 Task: Select a due date automation when advanced on, the moment a card is due add fields without custom field "Resume" set to a number lower or equal to 1 and greater than 10.
Action: Mouse moved to (1396, 105)
Screenshot: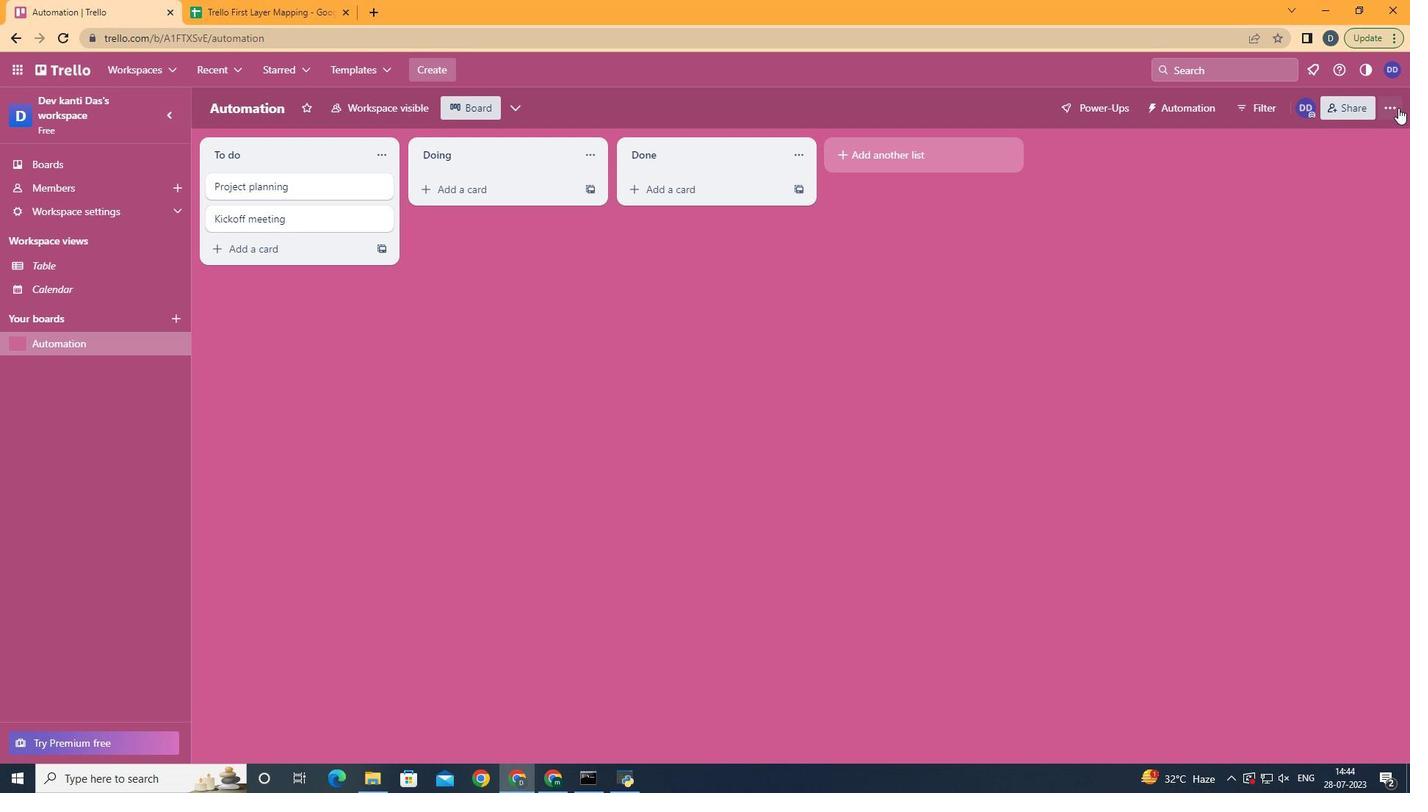 
Action: Mouse pressed left at (1396, 105)
Screenshot: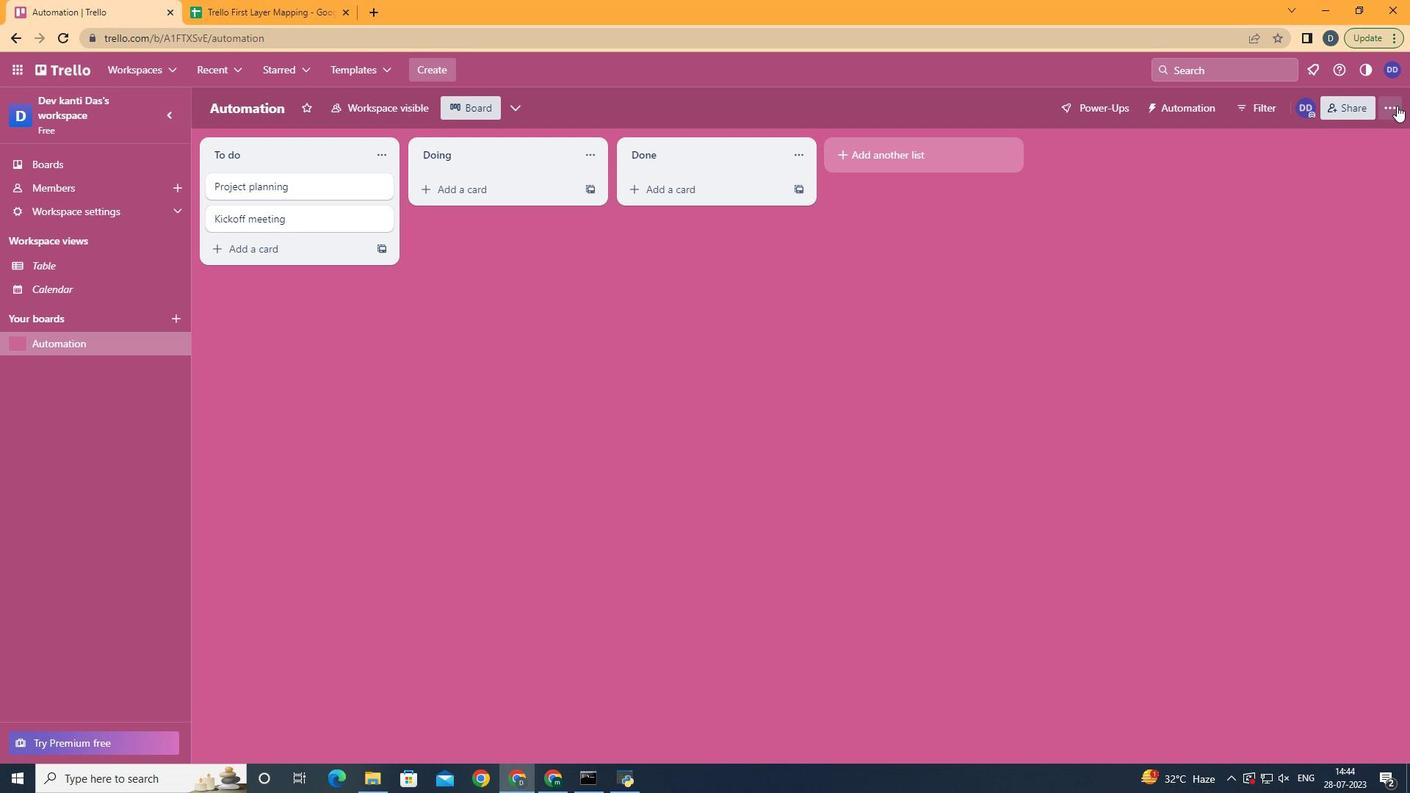 
Action: Mouse moved to (1274, 304)
Screenshot: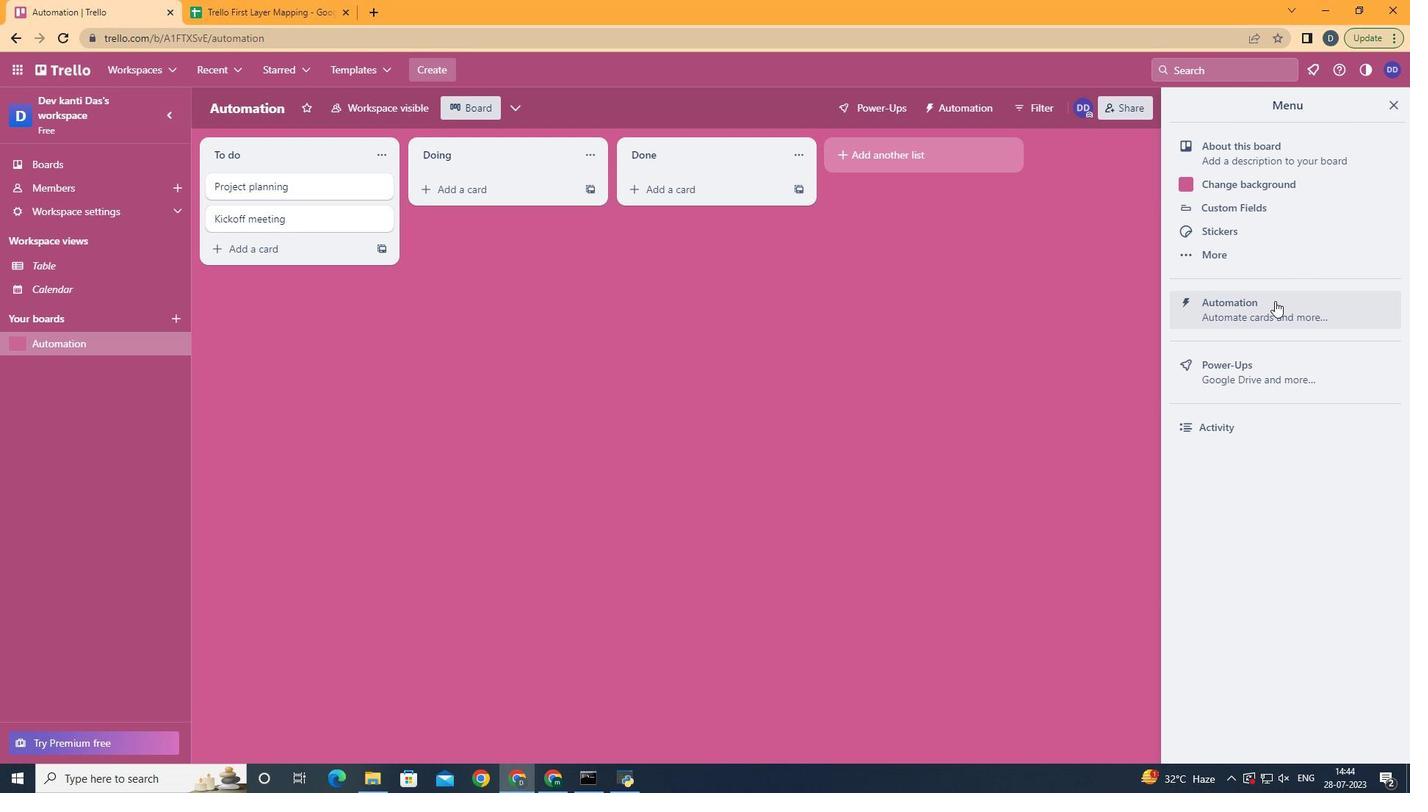 
Action: Mouse pressed left at (1274, 304)
Screenshot: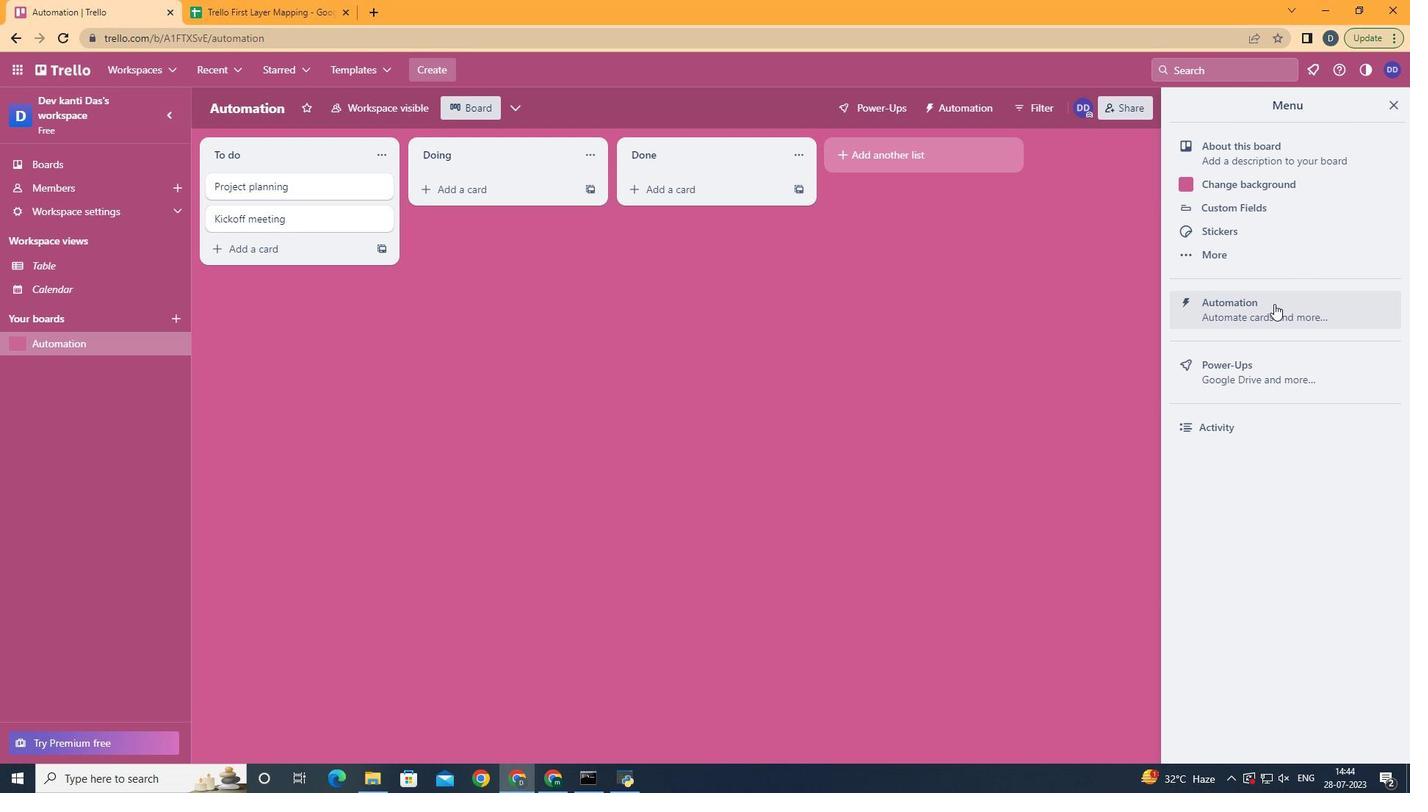 
Action: Mouse moved to (301, 298)
Screenshot: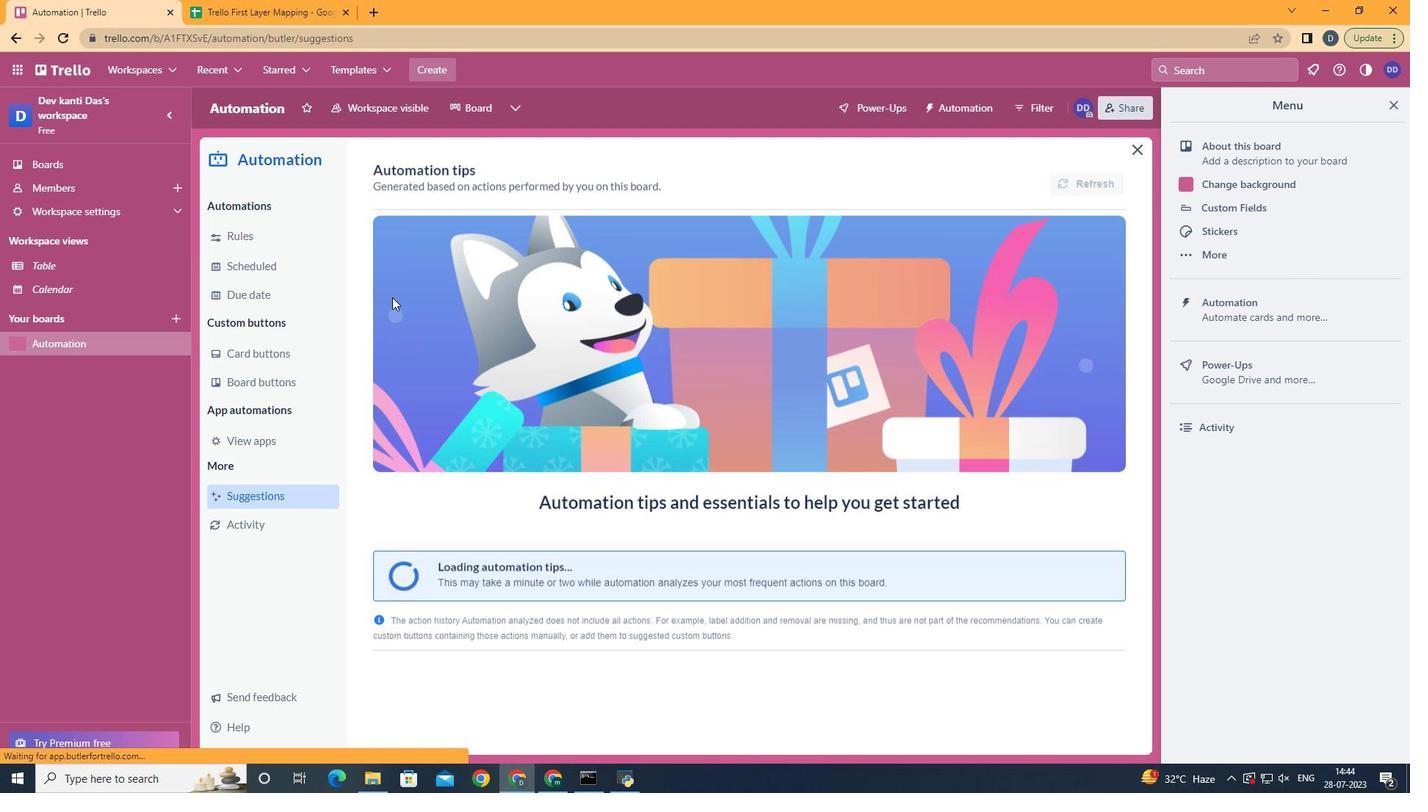 
Action: Mouse pressed left at (301, 298)
Screenshot: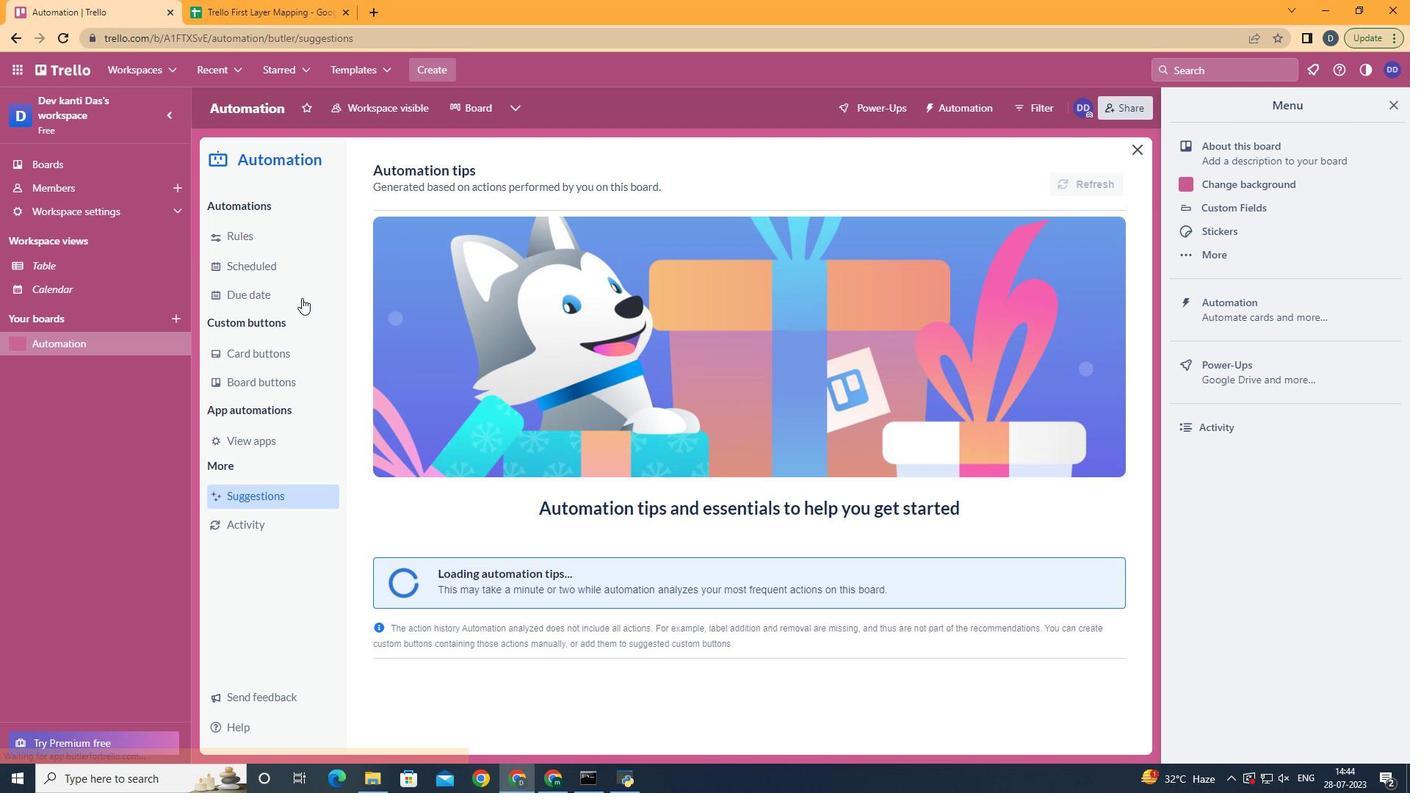 
Action: Mouse moved to (1048, 182)
Screenshot: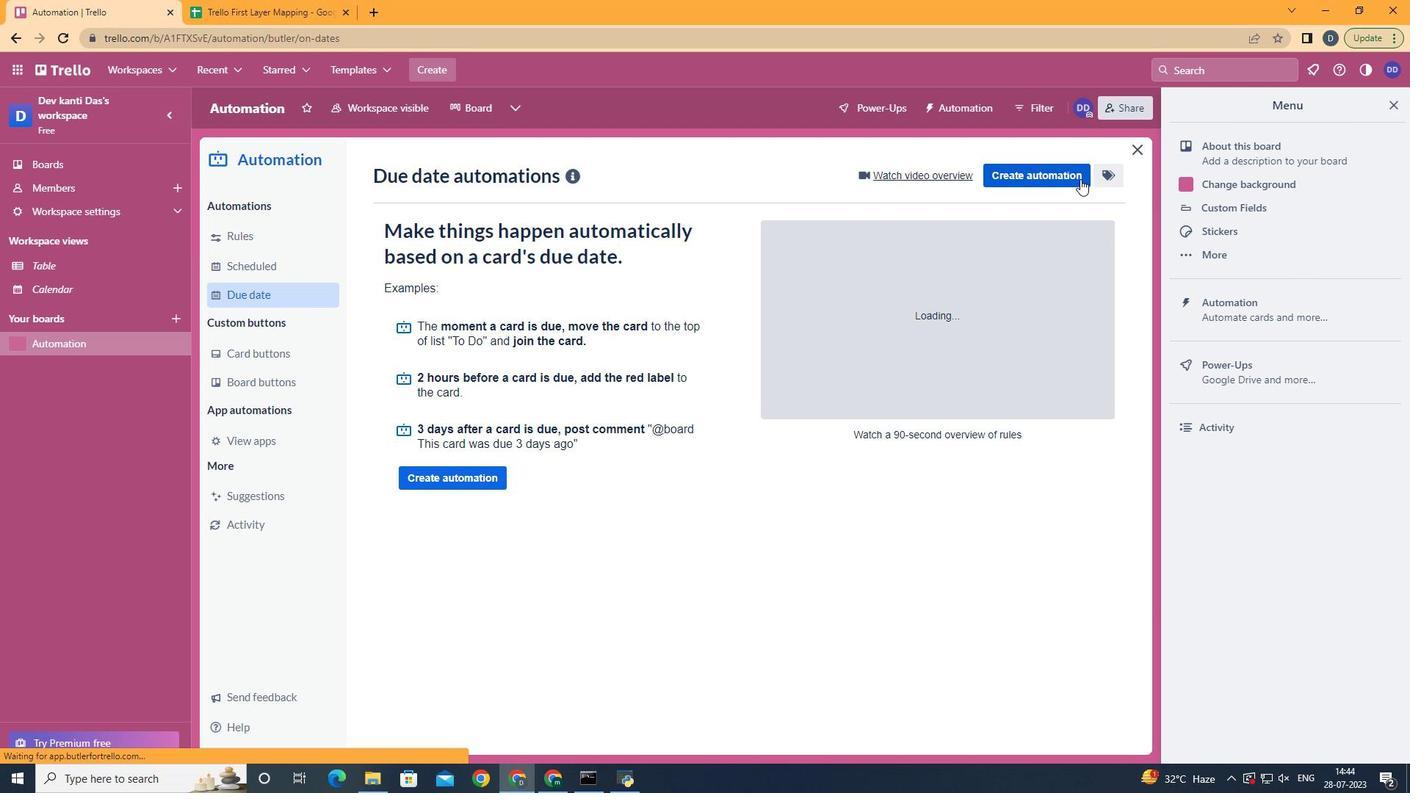 
Action: Mouse pressed left at (1048, 182)
Screenshot: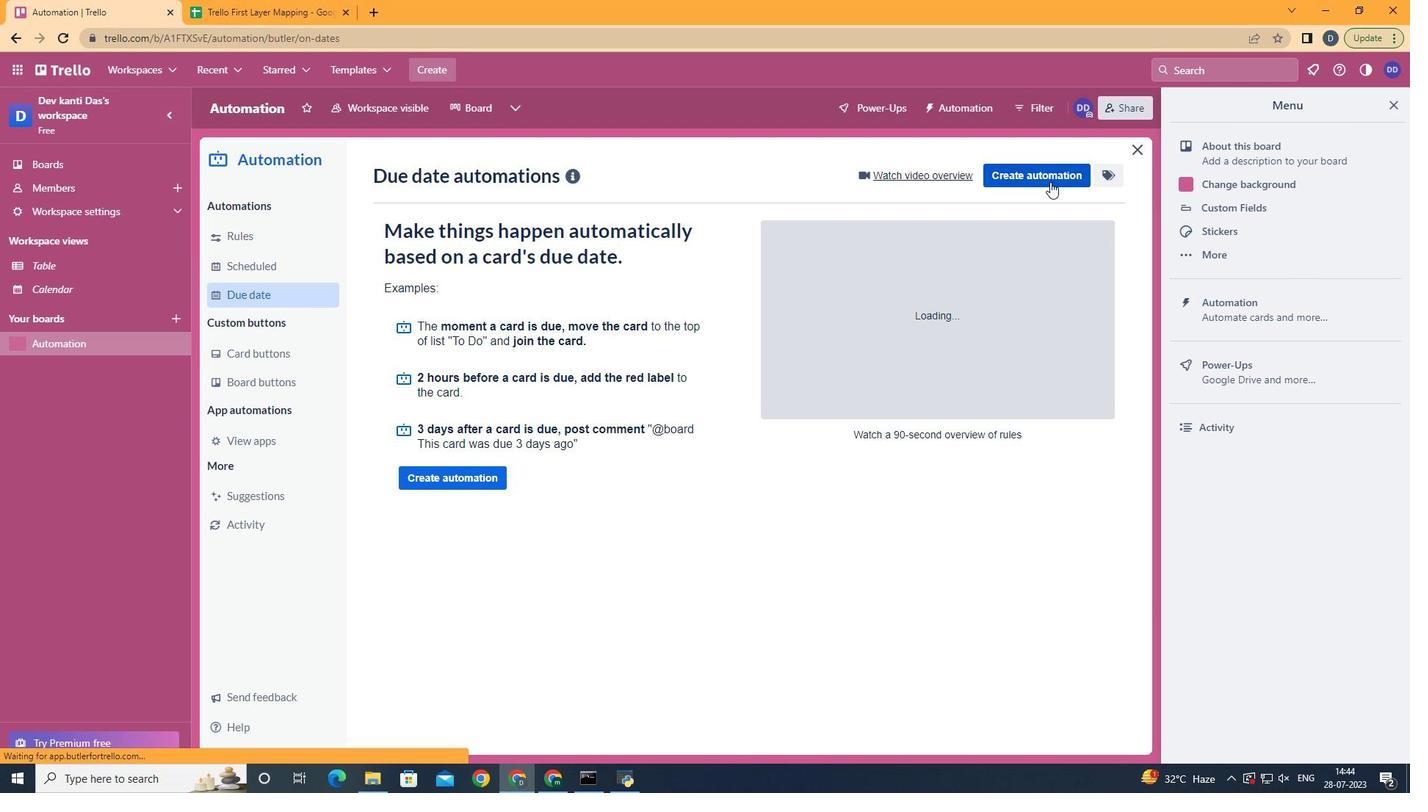 
Action: Mouse moved to (768, 329)
Screenshot: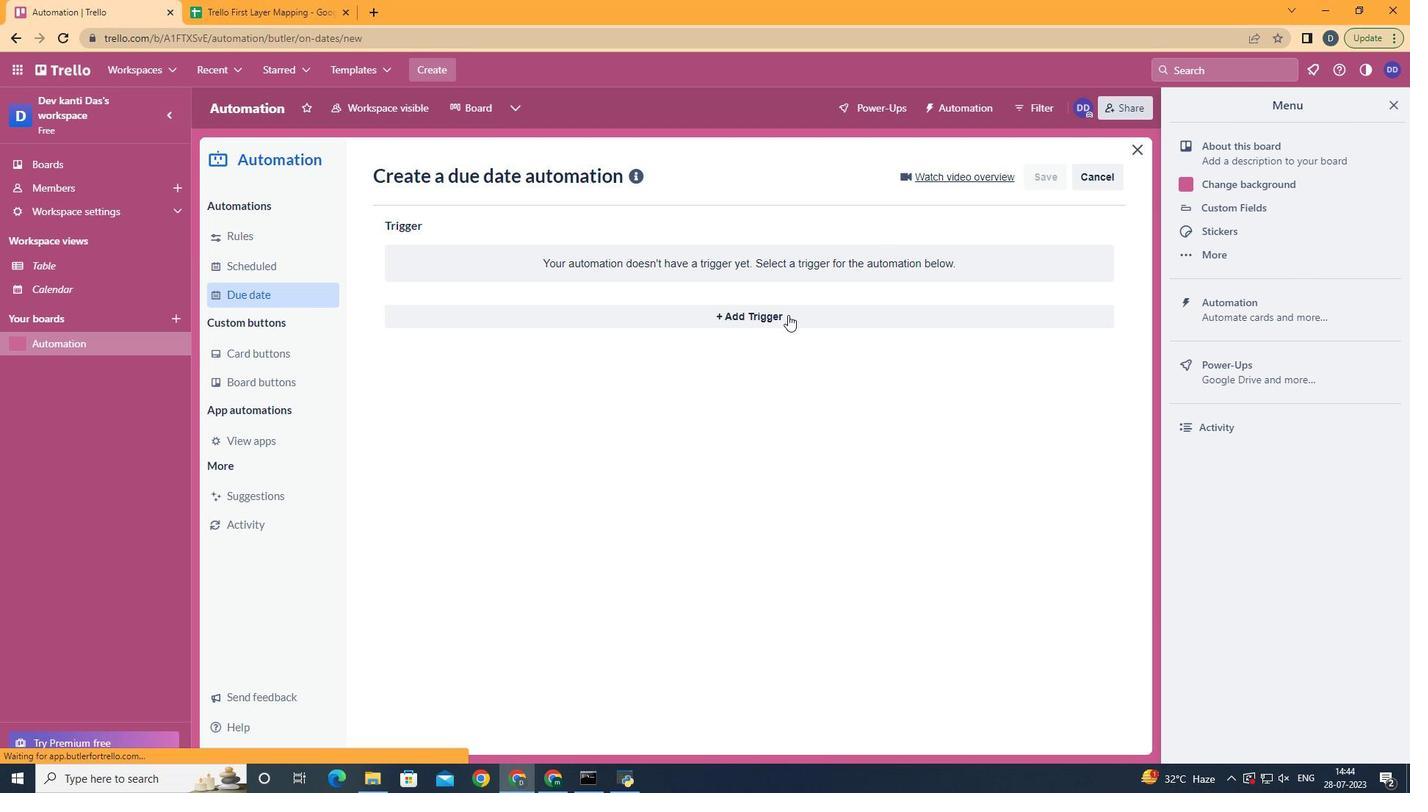 
Action: Mouse pressed left at (768, 329)
Screenshot: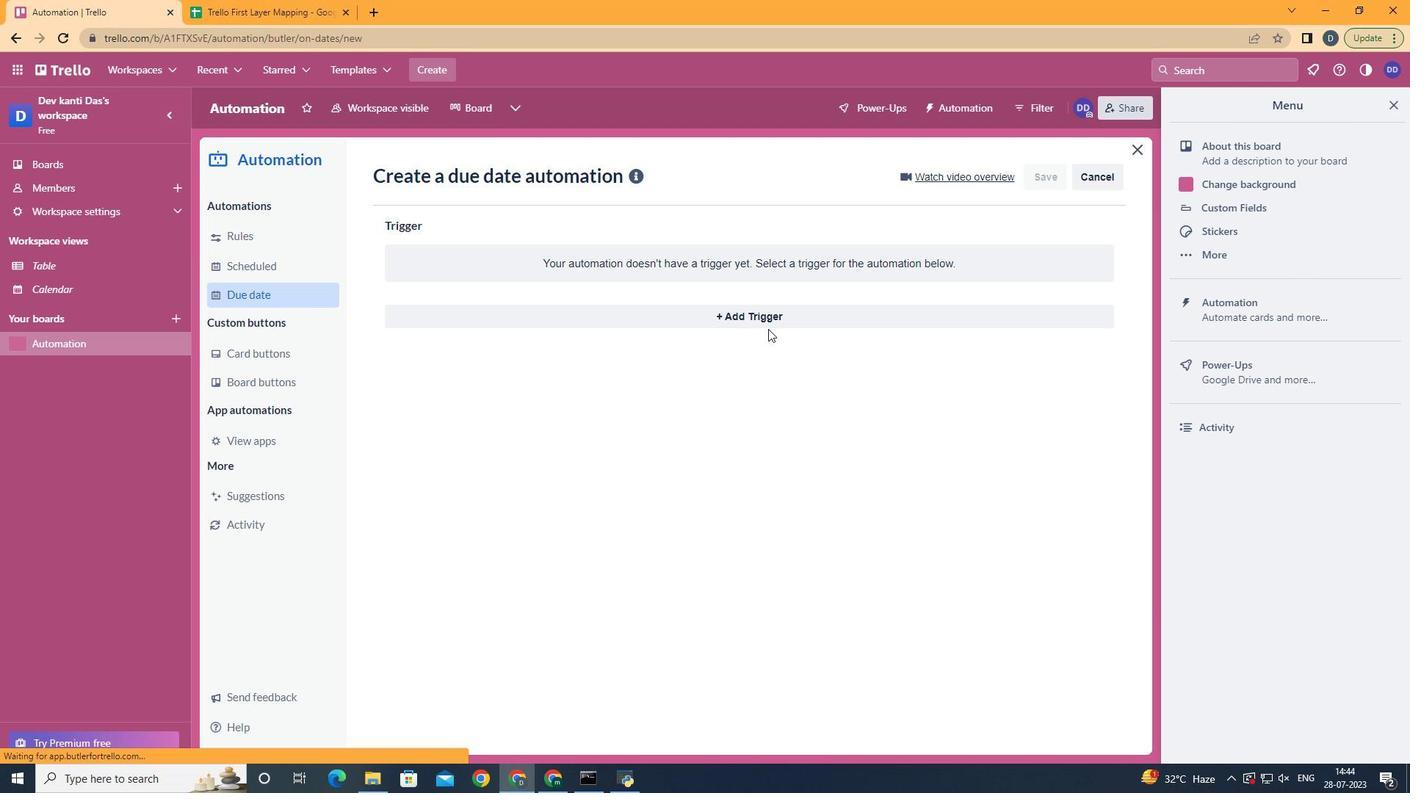 
Action: Mouse moved to (768, 319)
Screenshot: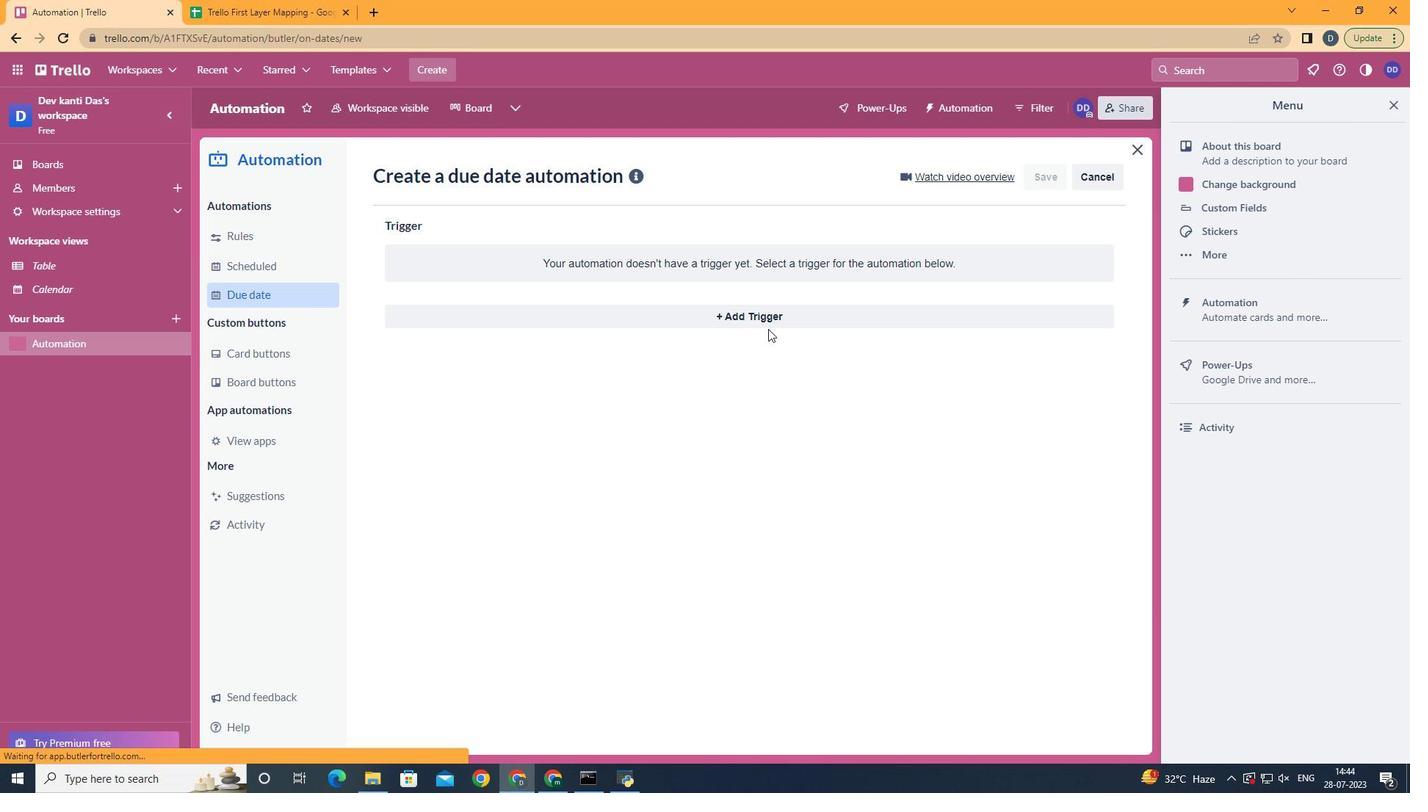 
Action: Mouse pressed left at (768, 319)
Screenshot: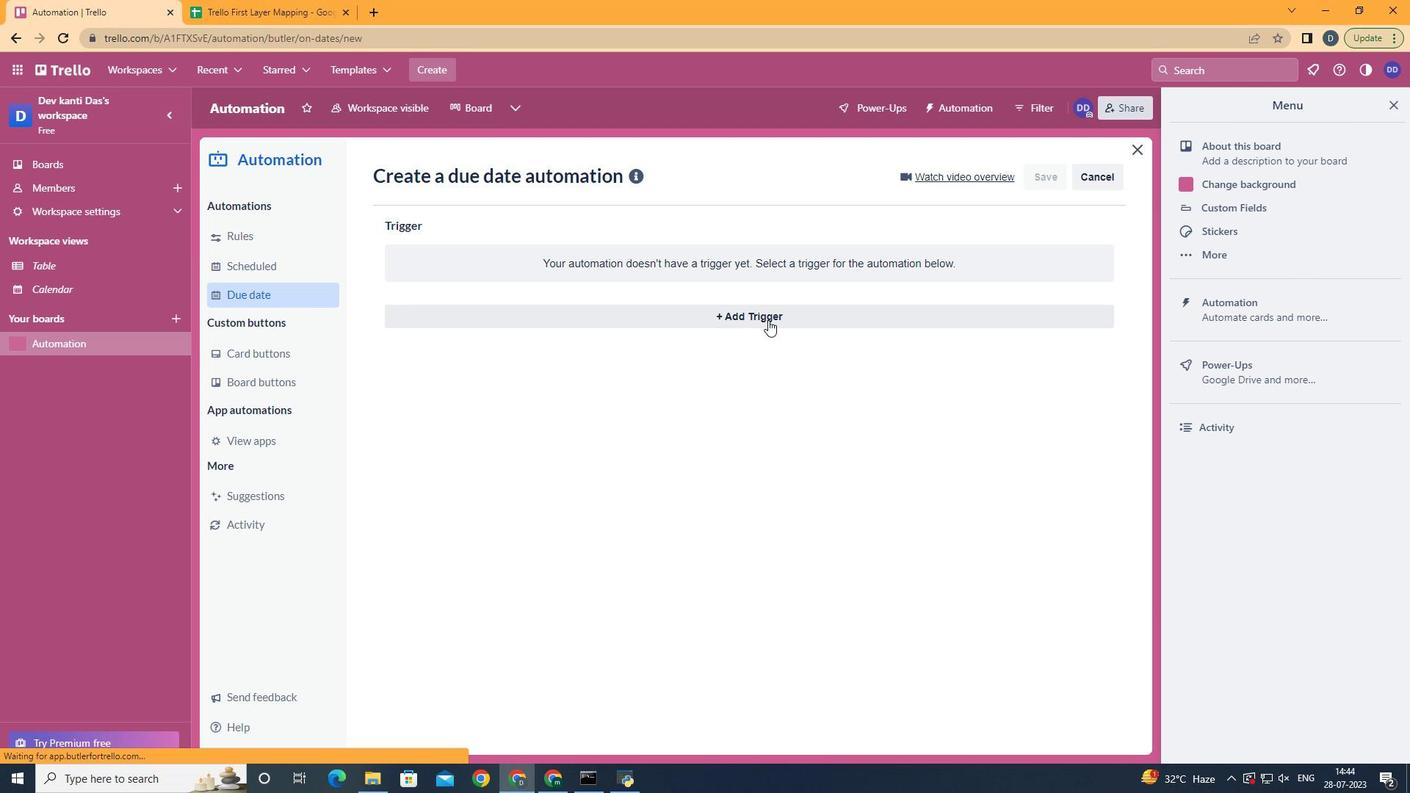 
Action: Mouse moved to (450, 523)
Screenshot: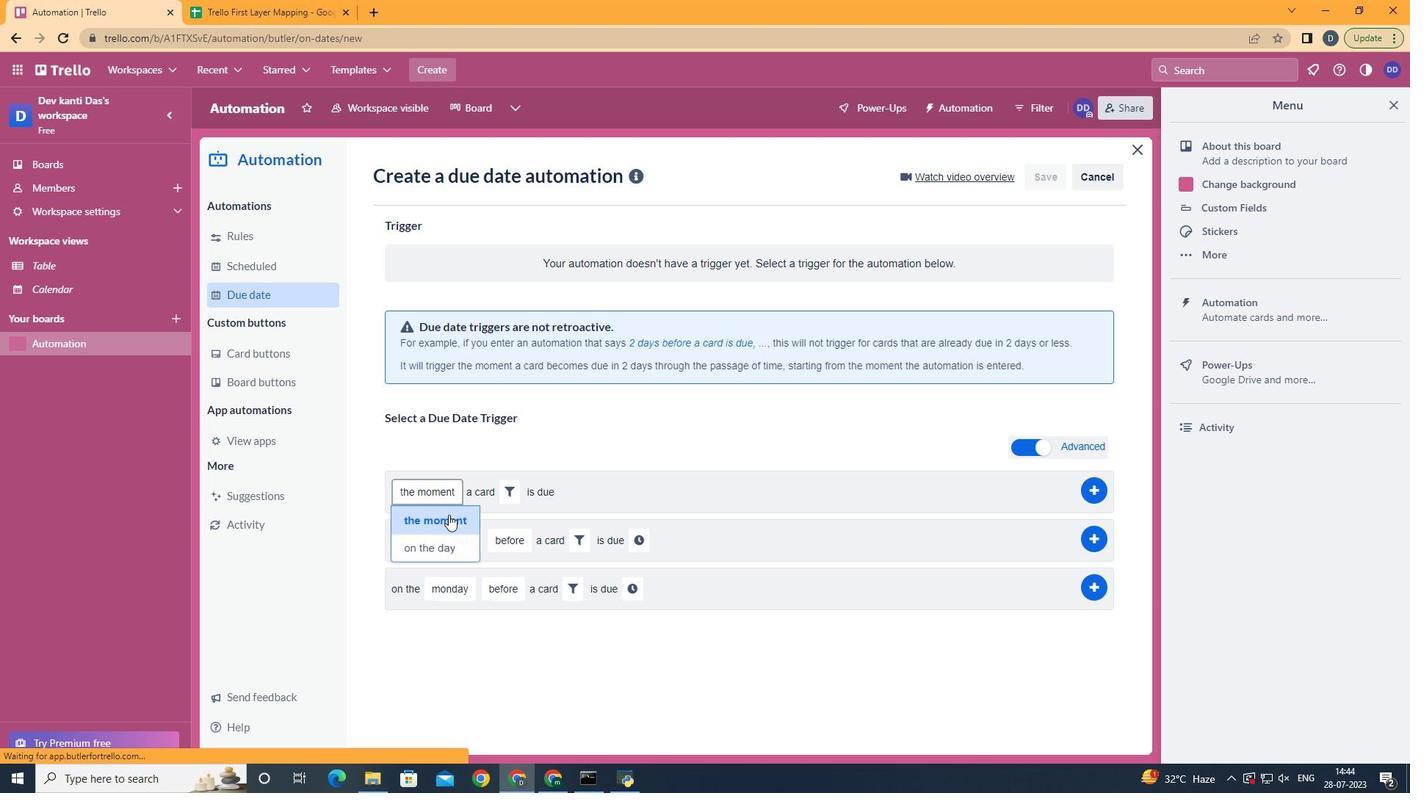 
Action: Mouse pressed left at (450, 523)
Screenshot: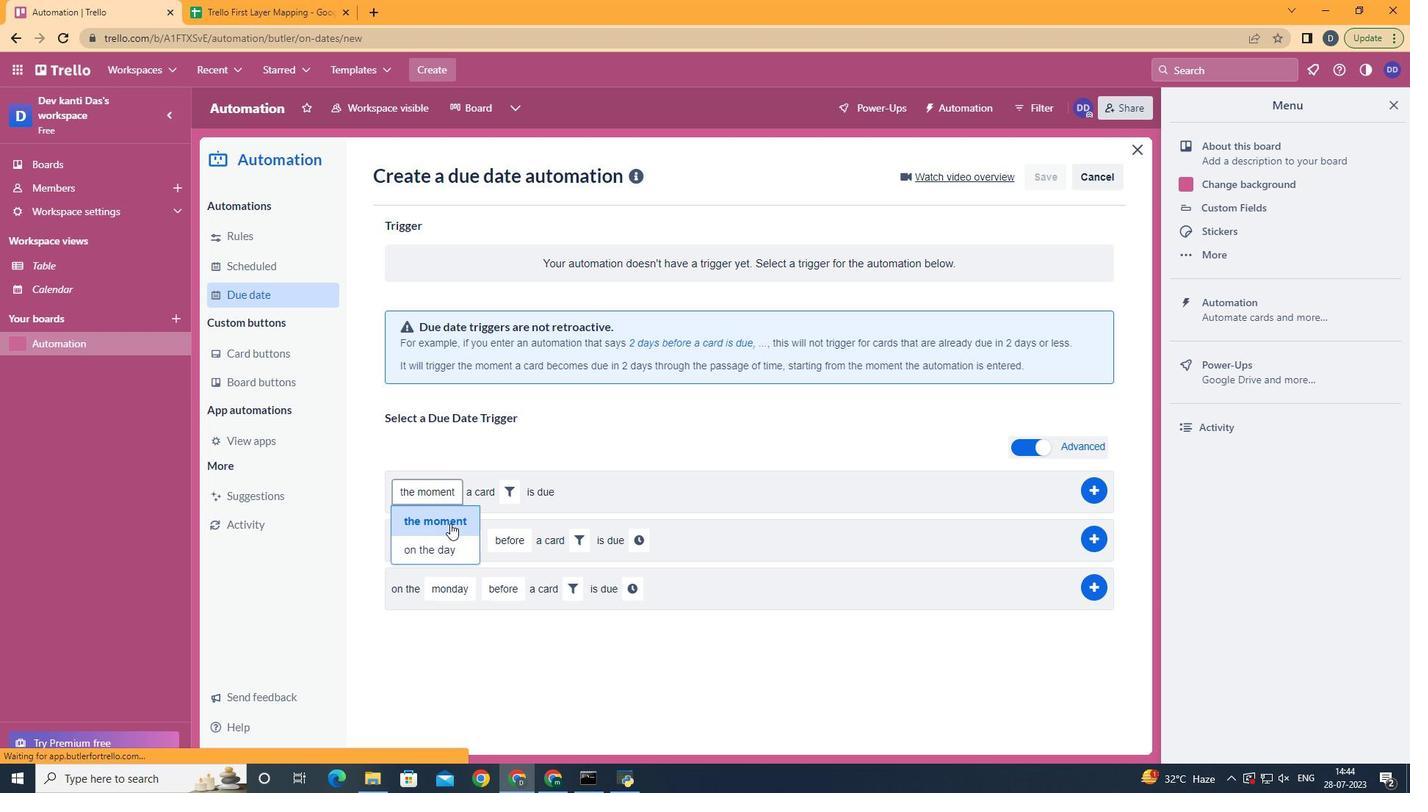 
Action: Mouse moved to (511, 491)
Screenshot: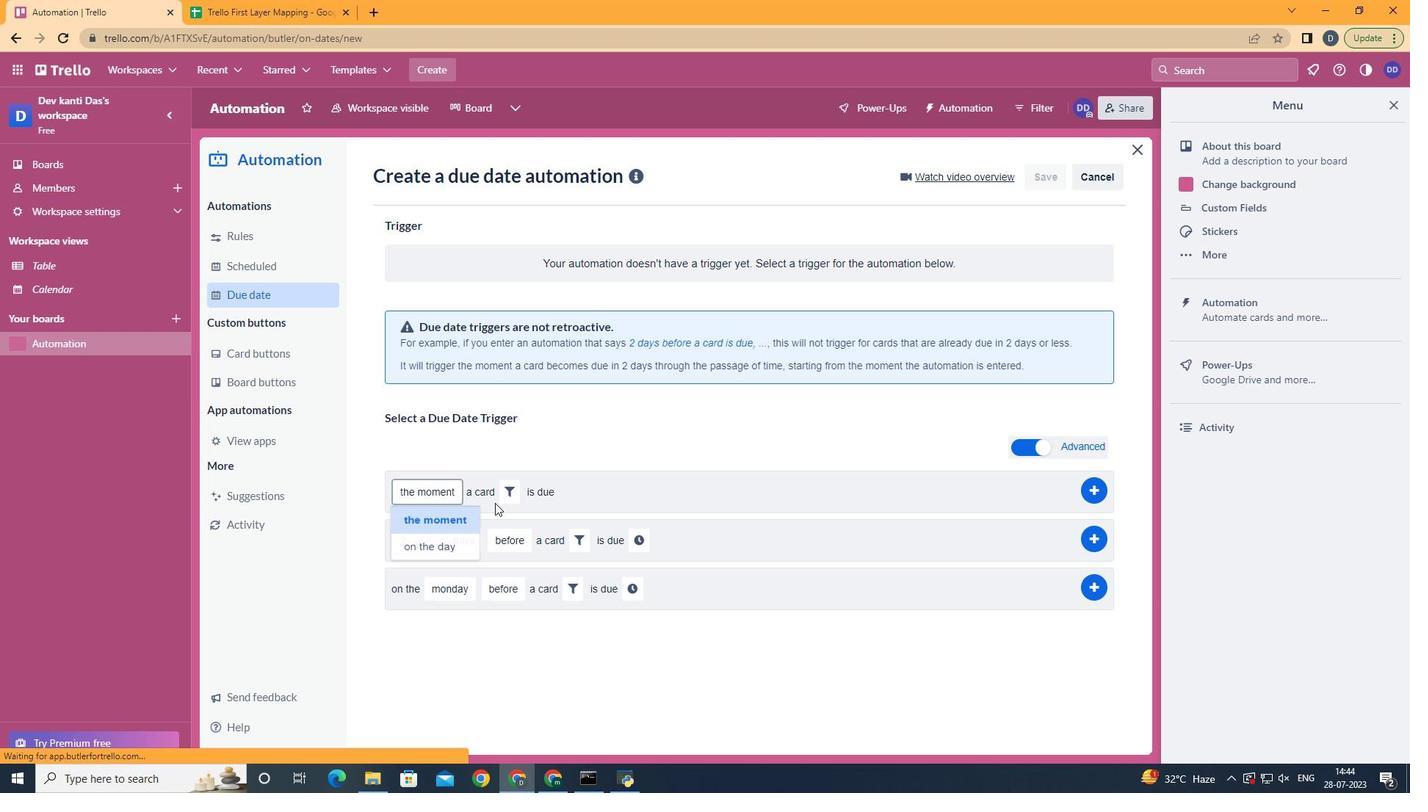 
Action: Mouse pressed left at (511, 491)
Screenshot: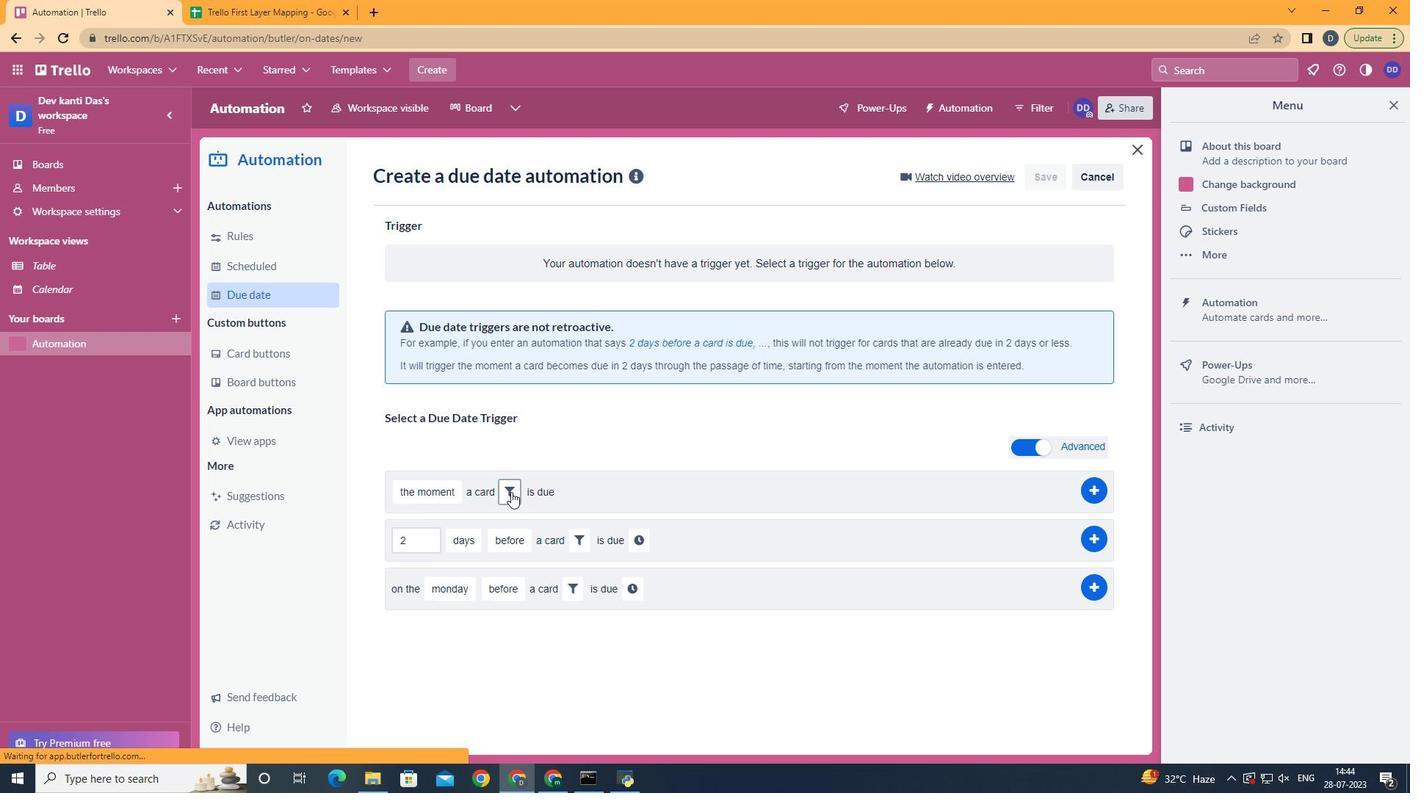 
Action: Mouse moved to (749, 541)
Screenshot: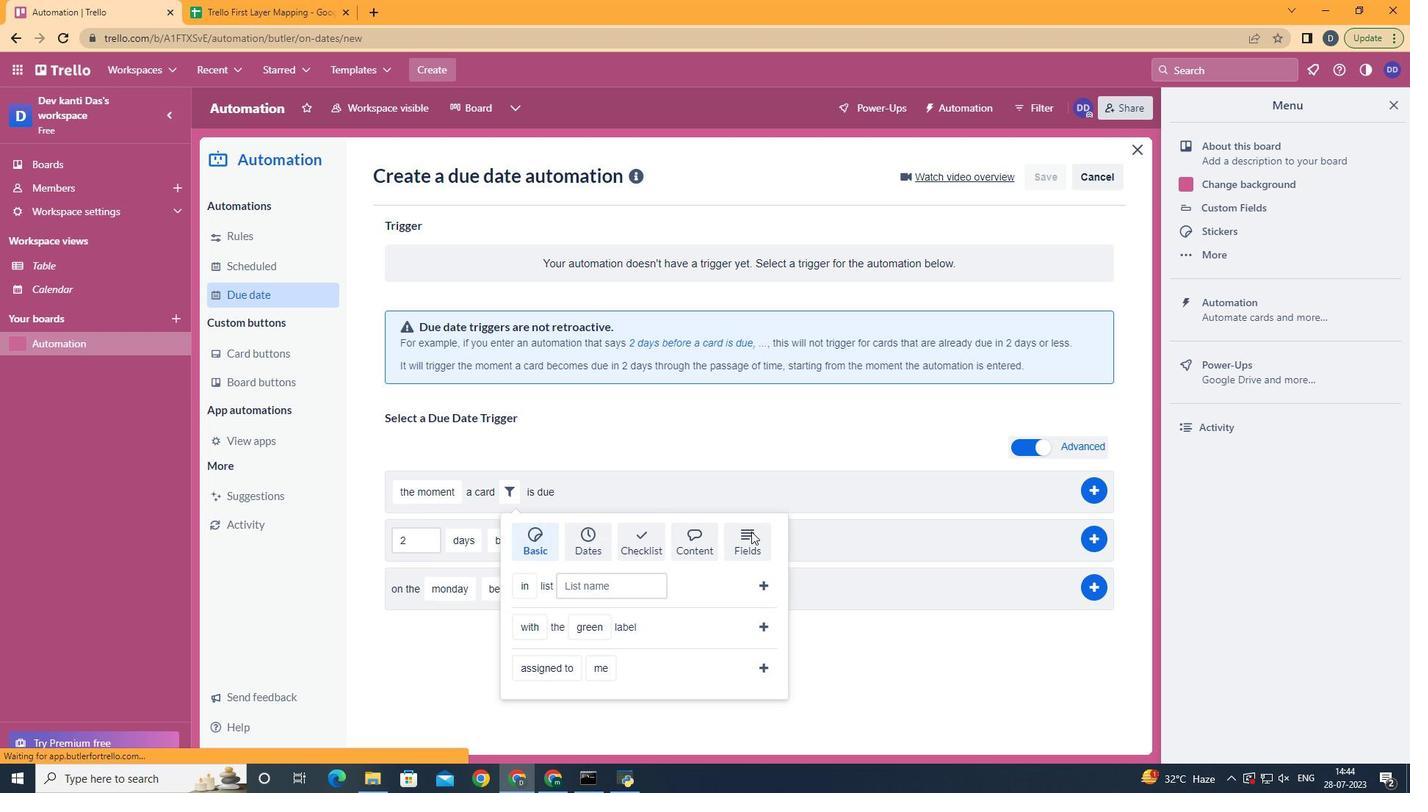 
Action: Mouse pressed left at (749, 541)
Screenshot: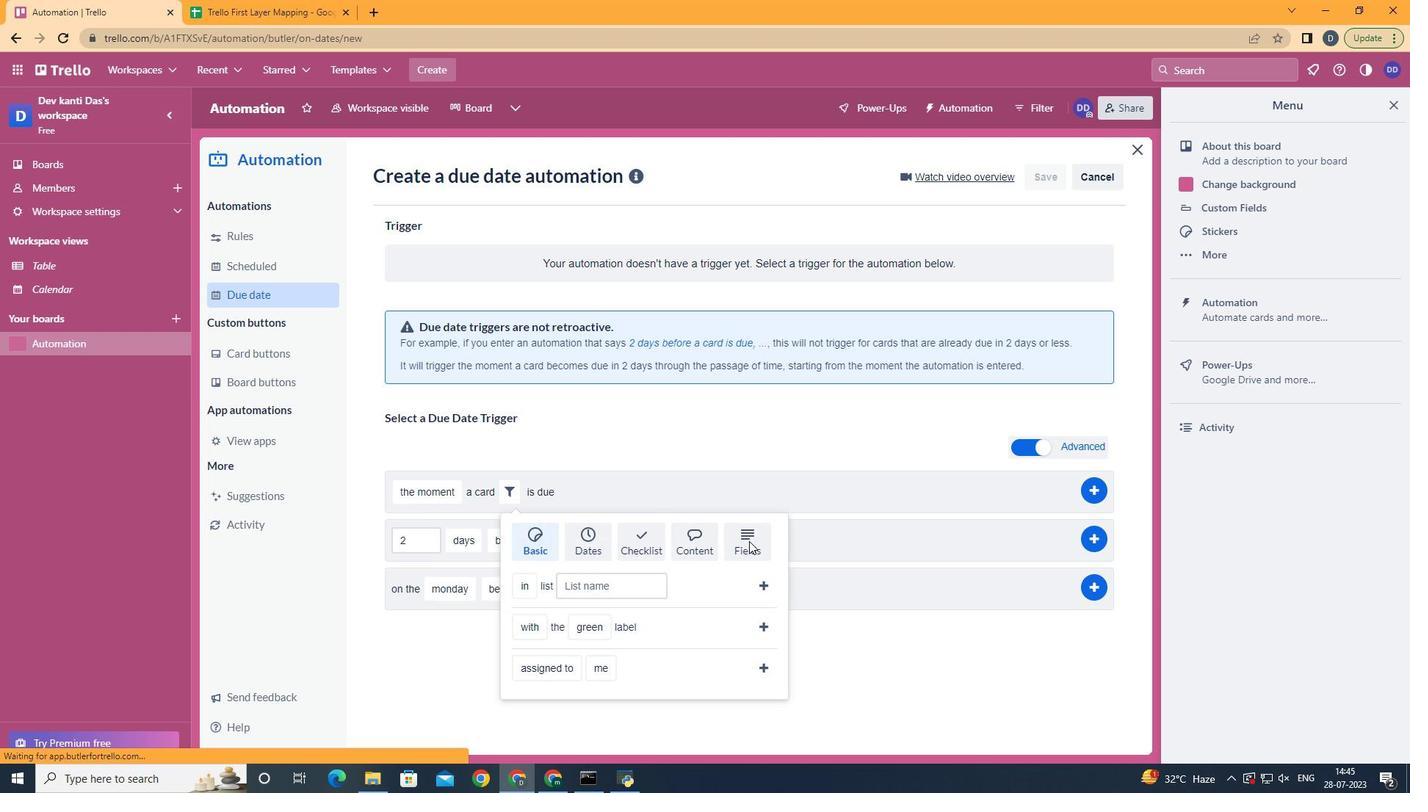 
Action: Mouse scrolled (749, 540) with delta (0, 0)
Screenshot: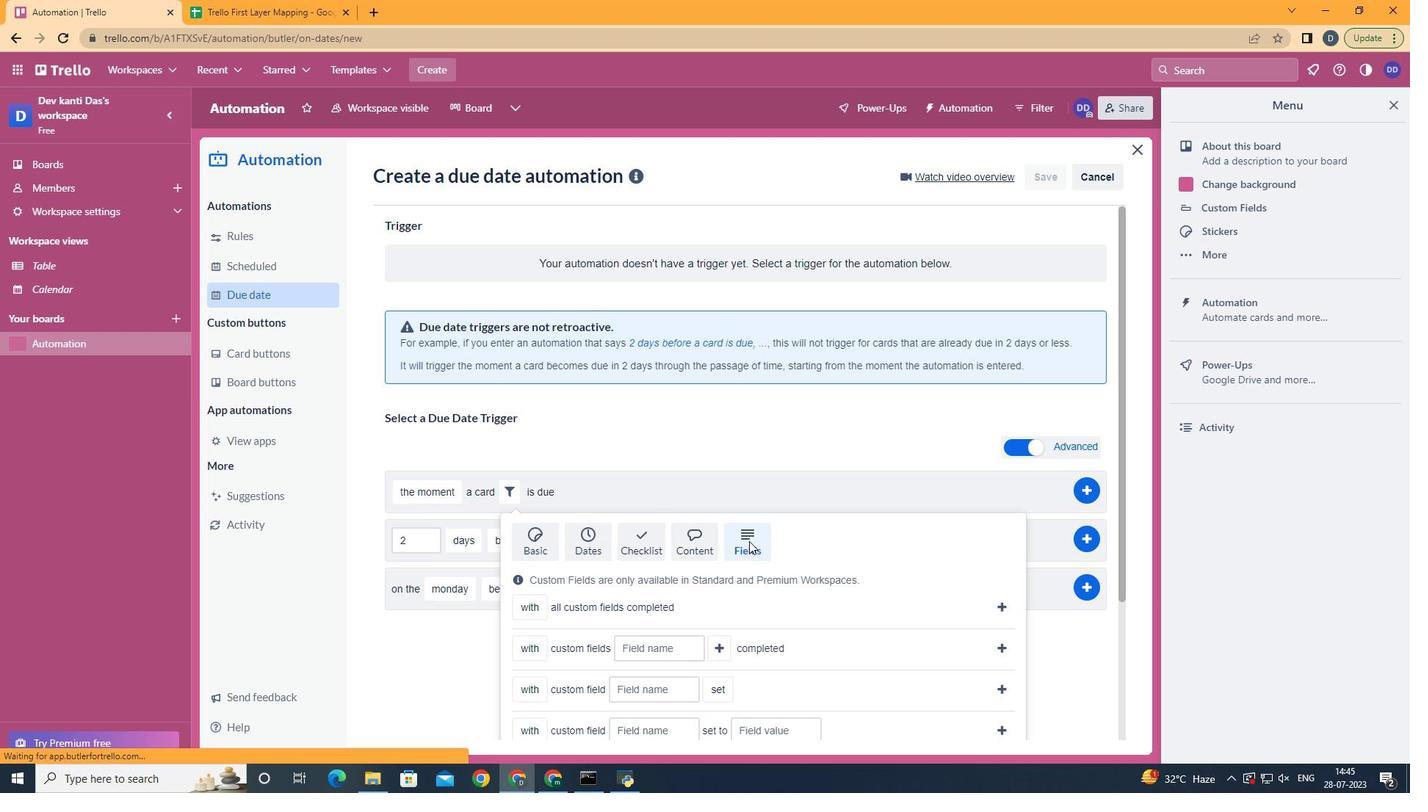 
Action: Mouse scrolled (749, 540) with delta (0, 0)
Screenshot: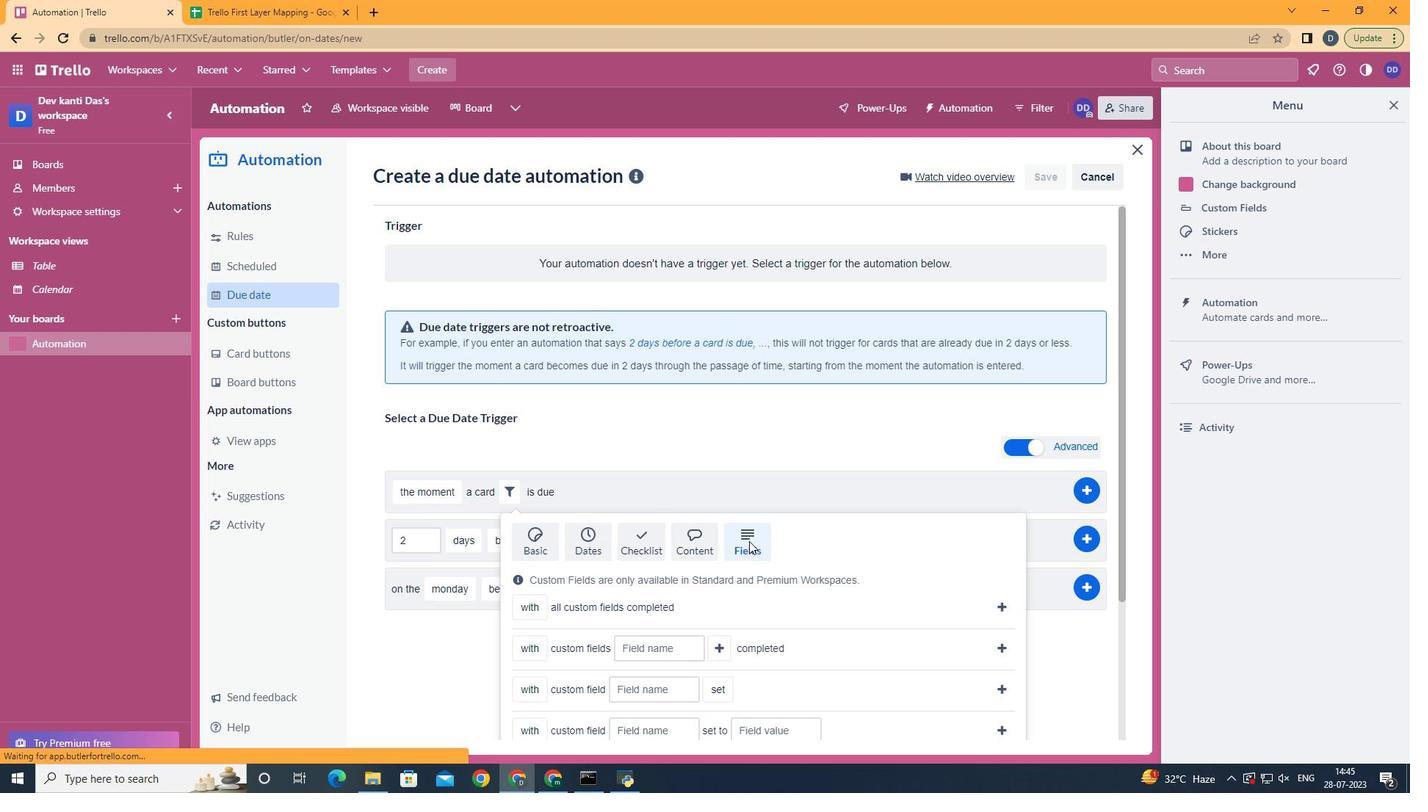 
Action: Mouse scrolled (749, 540) with delta (0, 0)
Screenshot: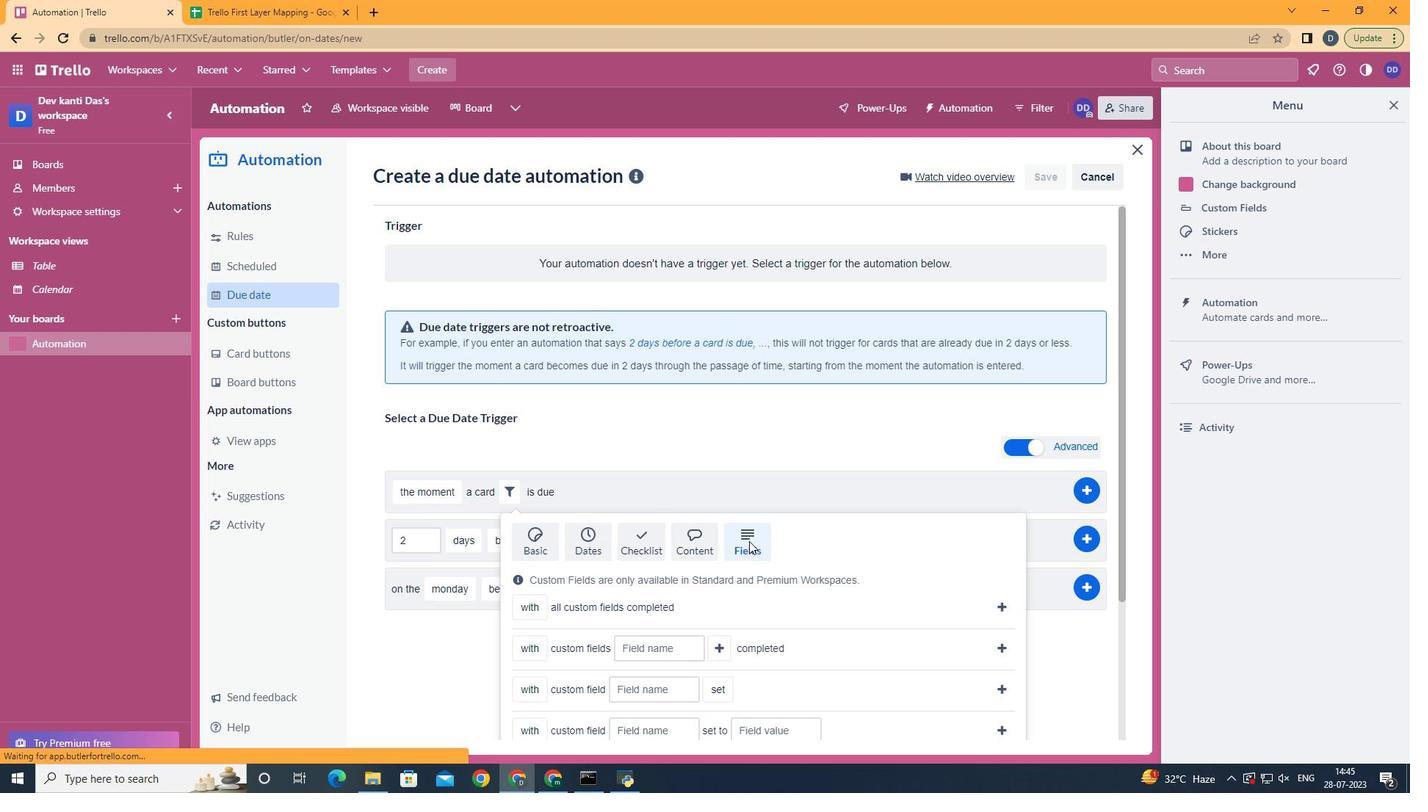 
Action: Mouse scrolled (749, 540) with delta (0, 0)
Screenshot: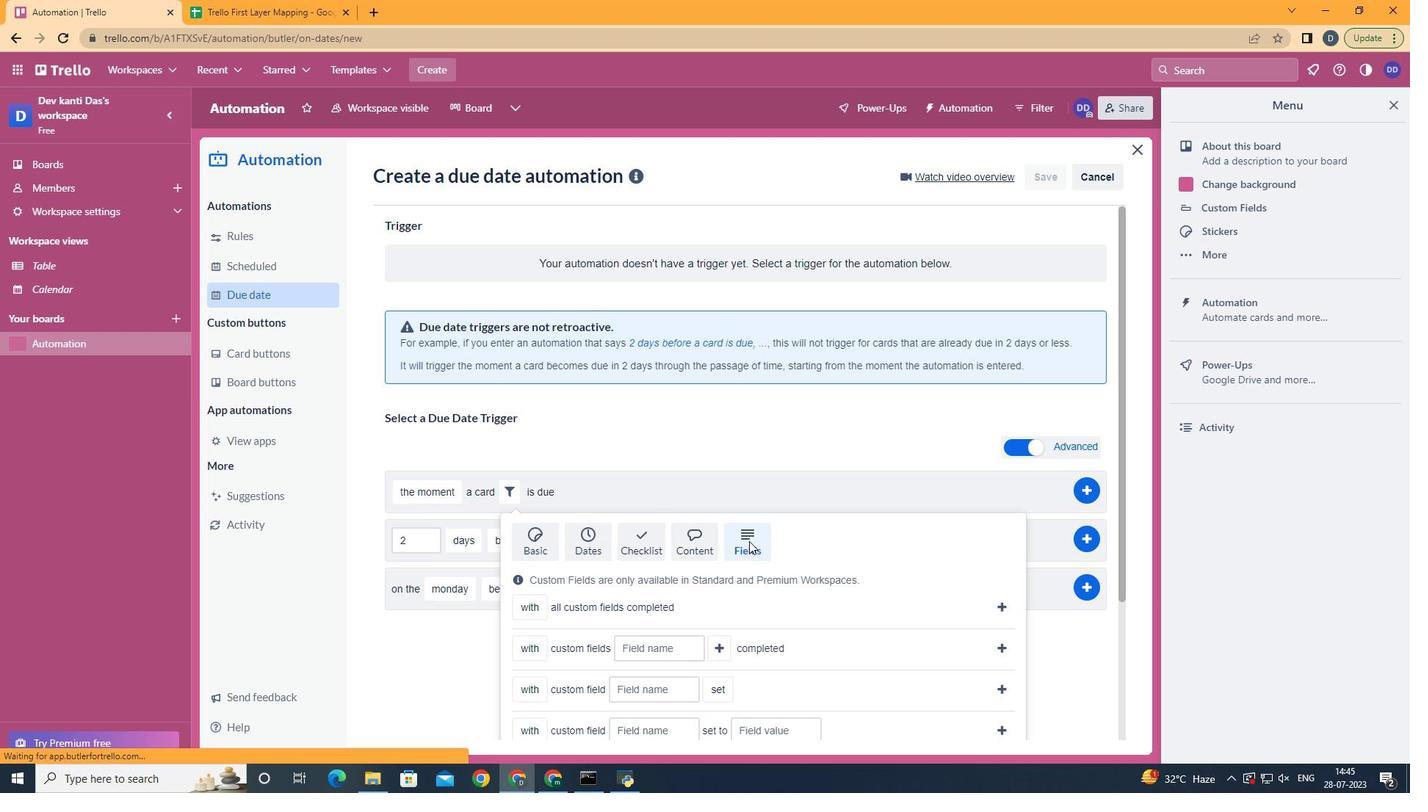 
Action: Mouse scrolled (749, 540) with delta (0, 0)
Screenshot: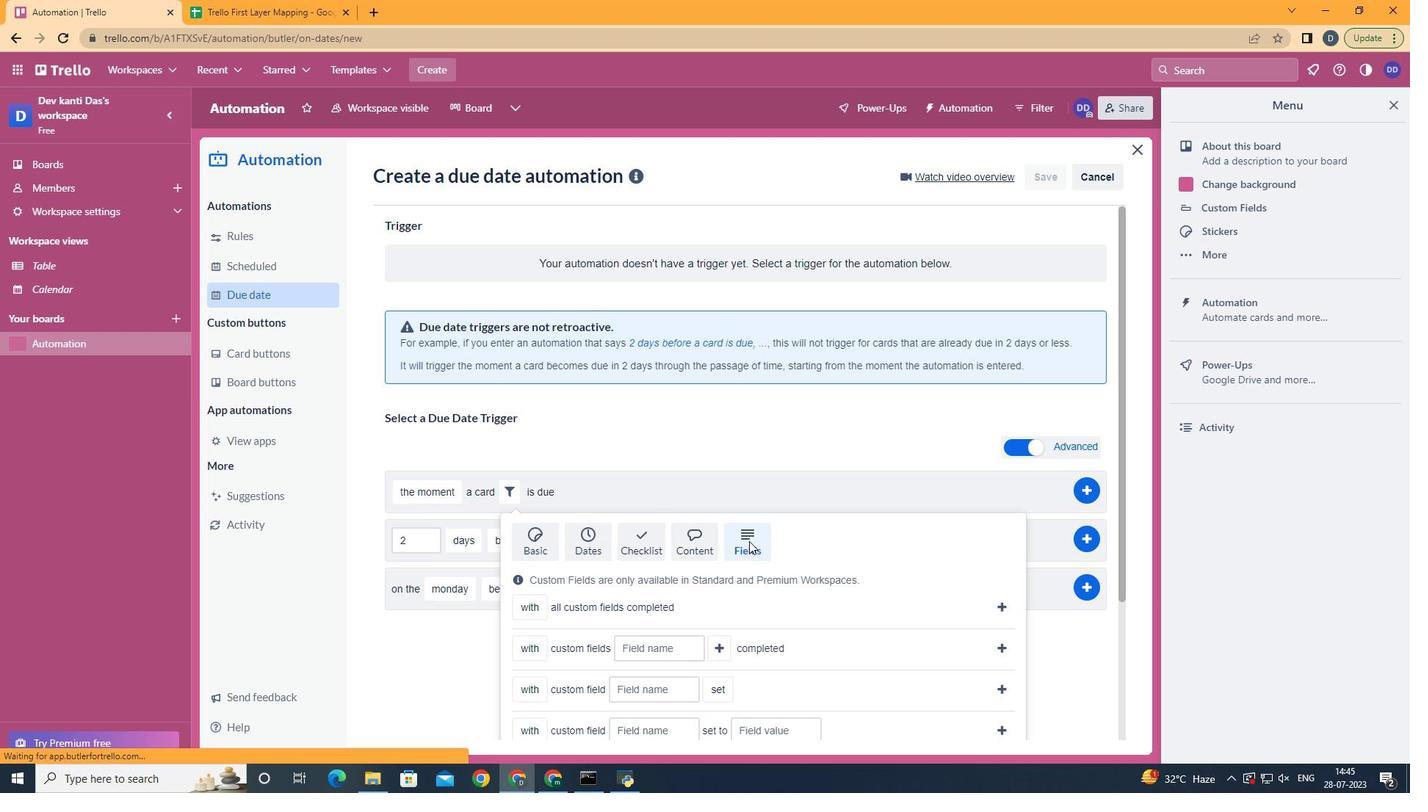 
Action: Mouse scrolled (749, 540) with delta (0, 0)
Screenshot: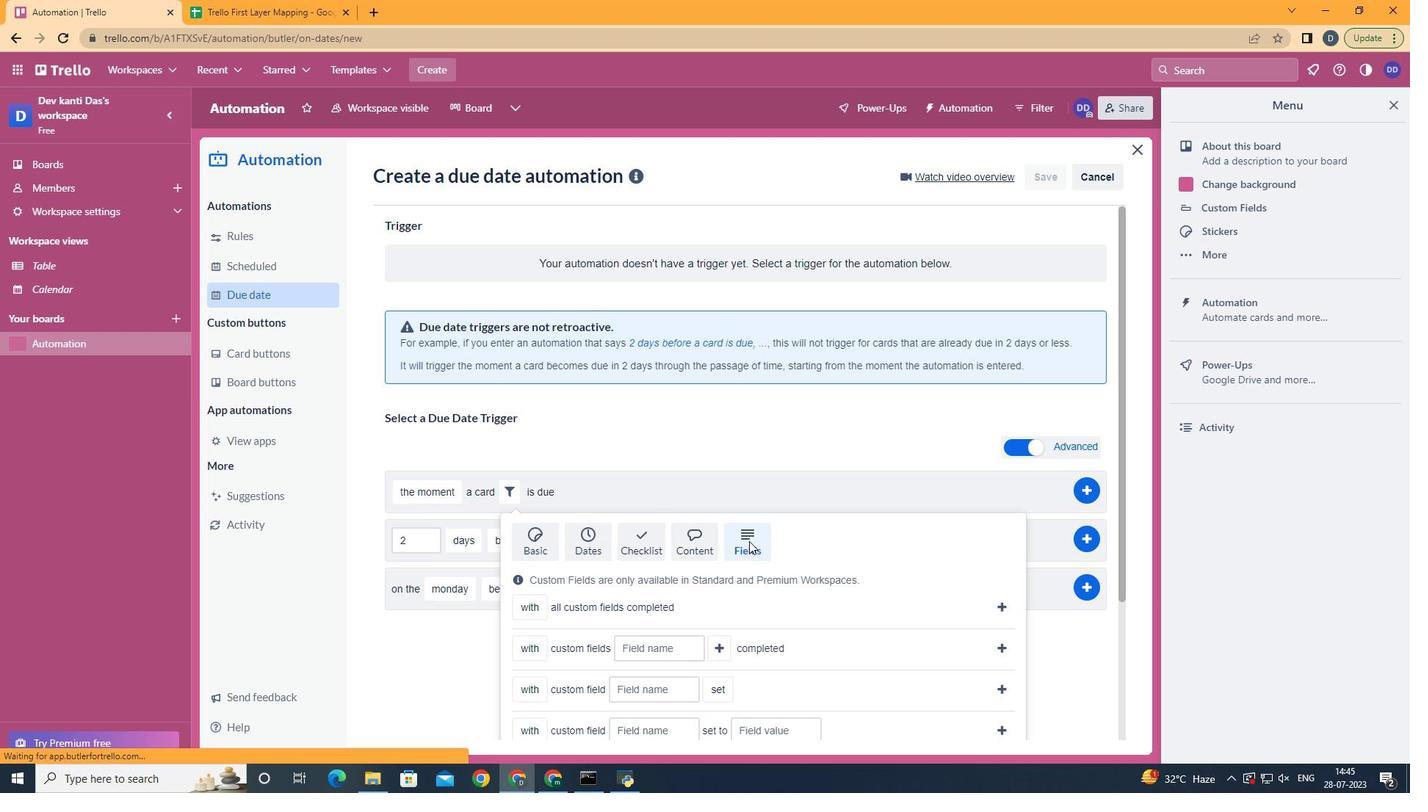 
Action: Mouse scrolled (749, 540) with delta (0, 0)
Screenshot: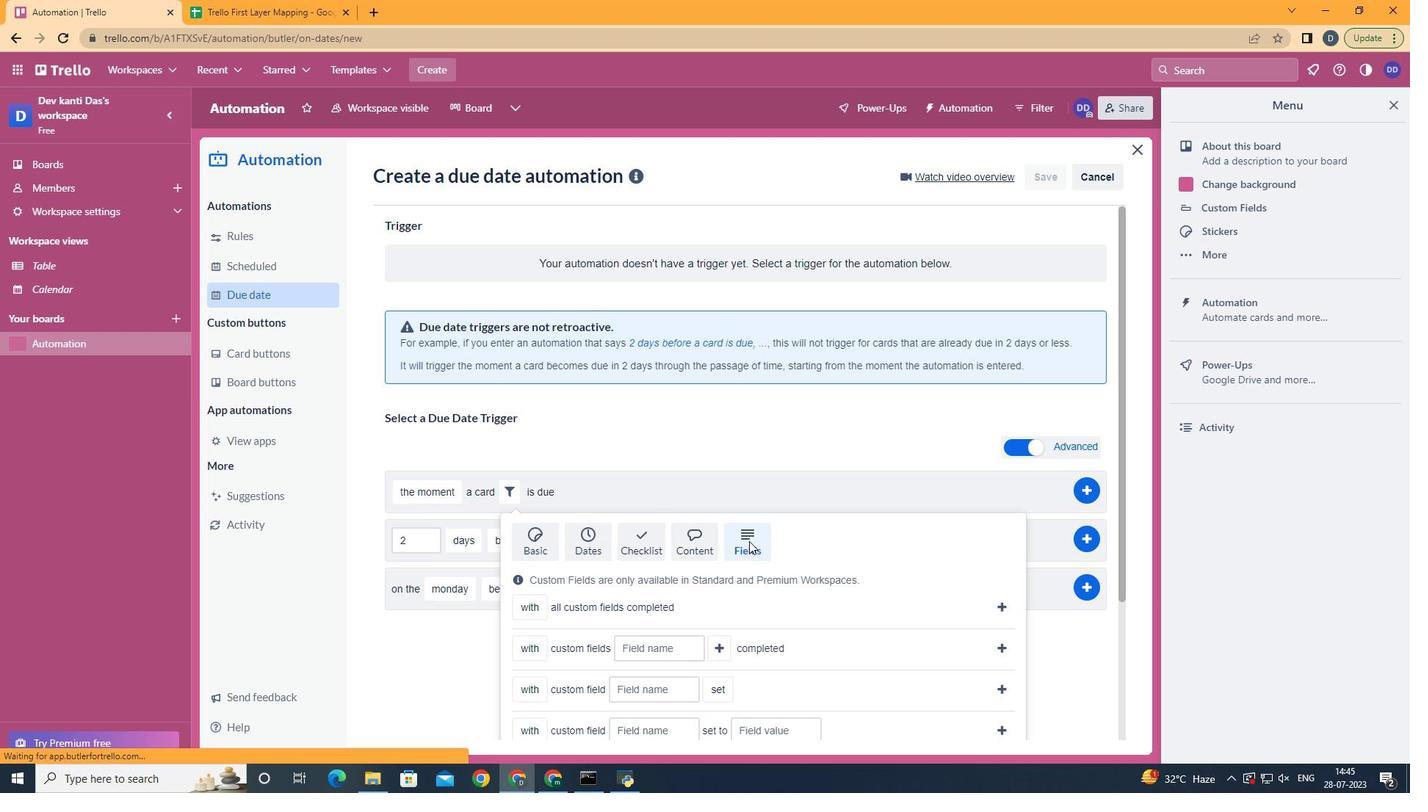 
Action: Mouse scrolled (749, 540) with delta (0, 0)
Screenshot: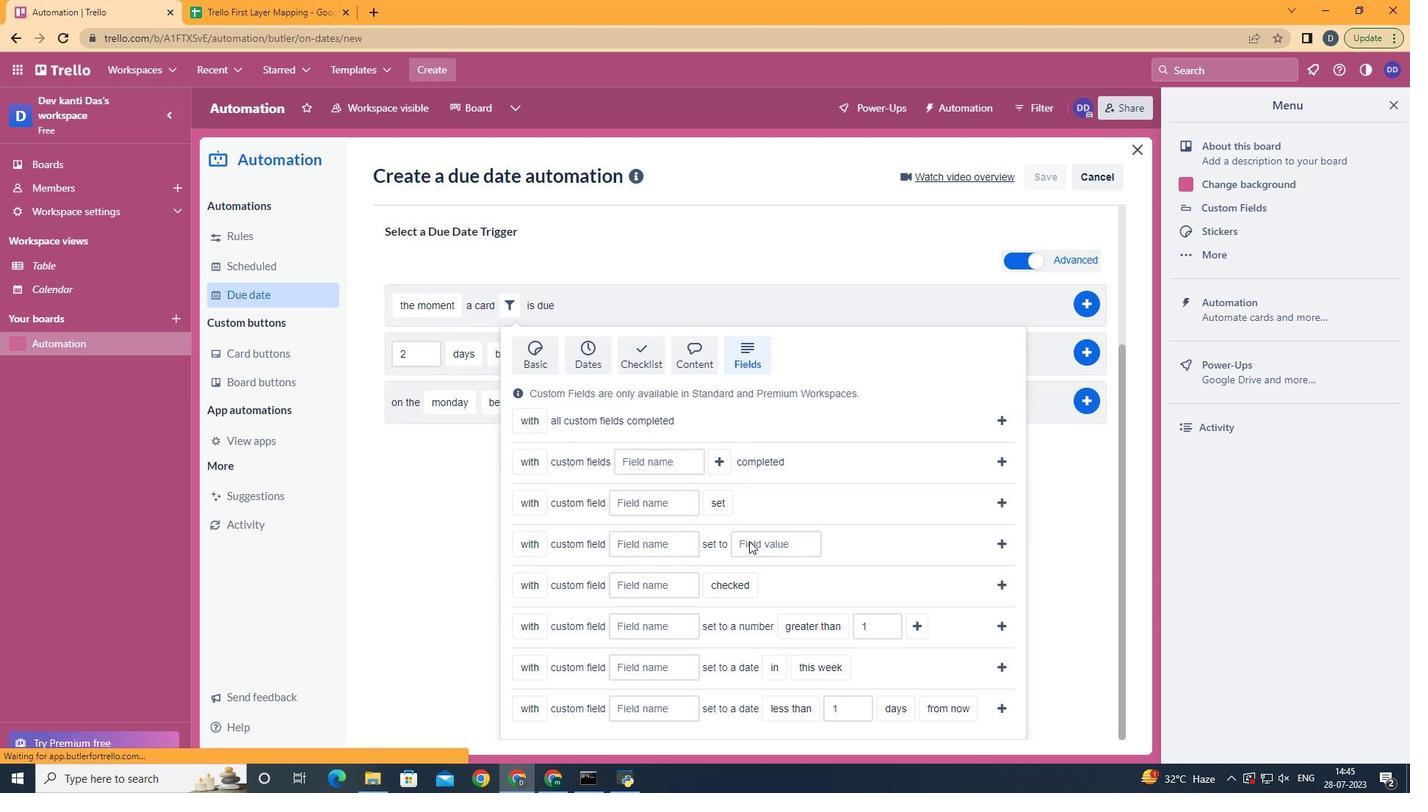 
Action: Mouse scrolled (749, 540) with delta (0, 0)
Screenshot: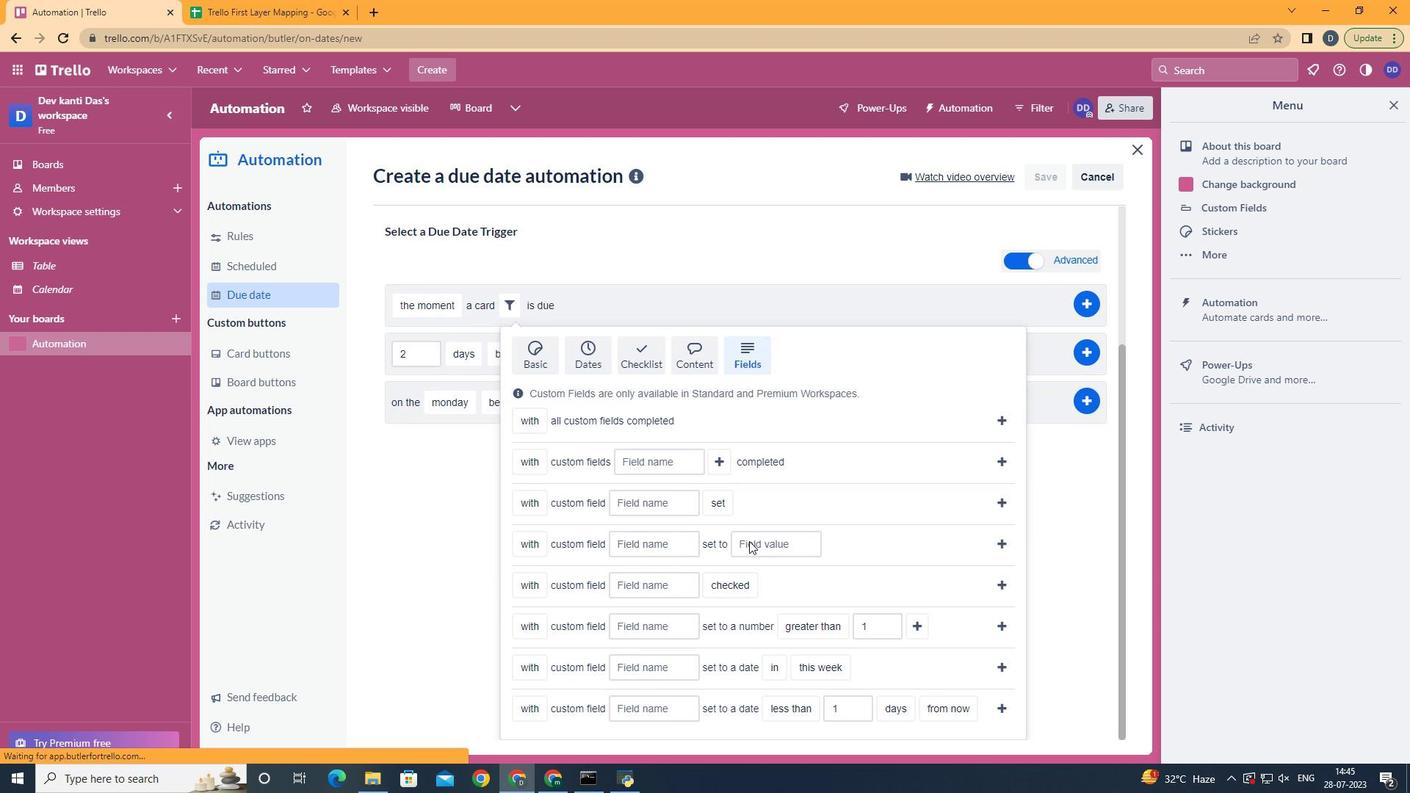 
Action: Mouse scrolled (749, 540) with delta (0, 0)
Screenshot: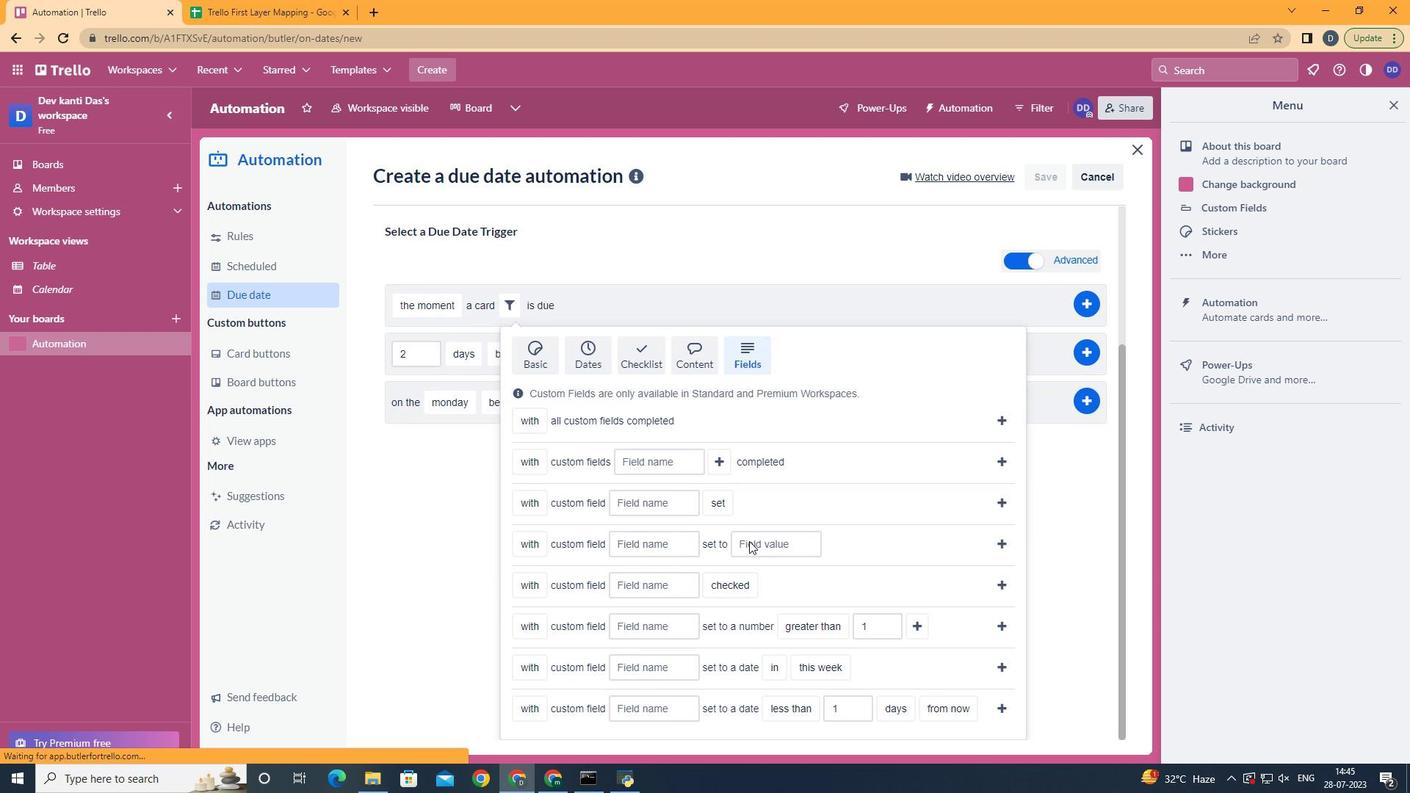 
Action: Mouse scrolled (749, 540) with delta (0, 0)
Screenshot: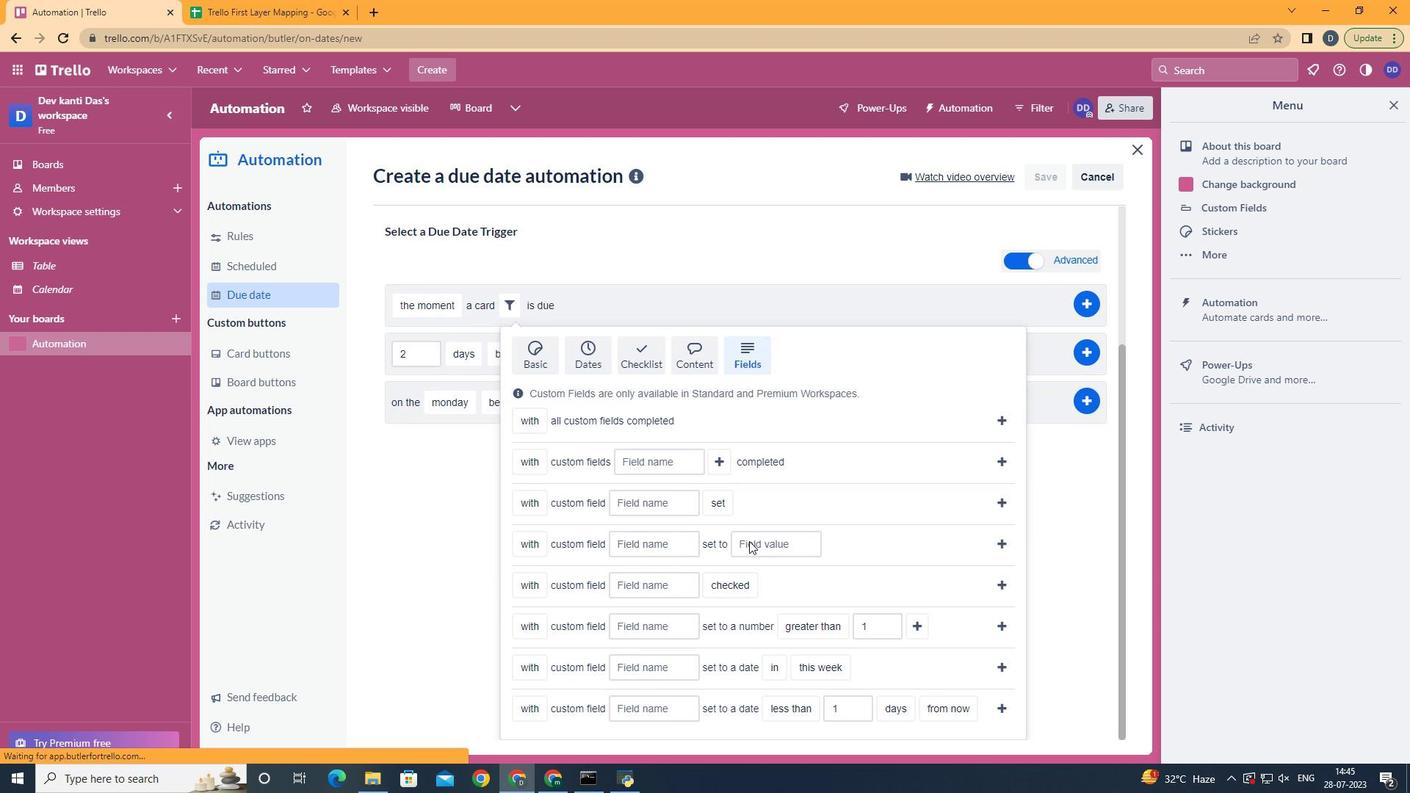 
Action: Mouse scrolled (749, 540) with delta (0, 0)
Screenshot: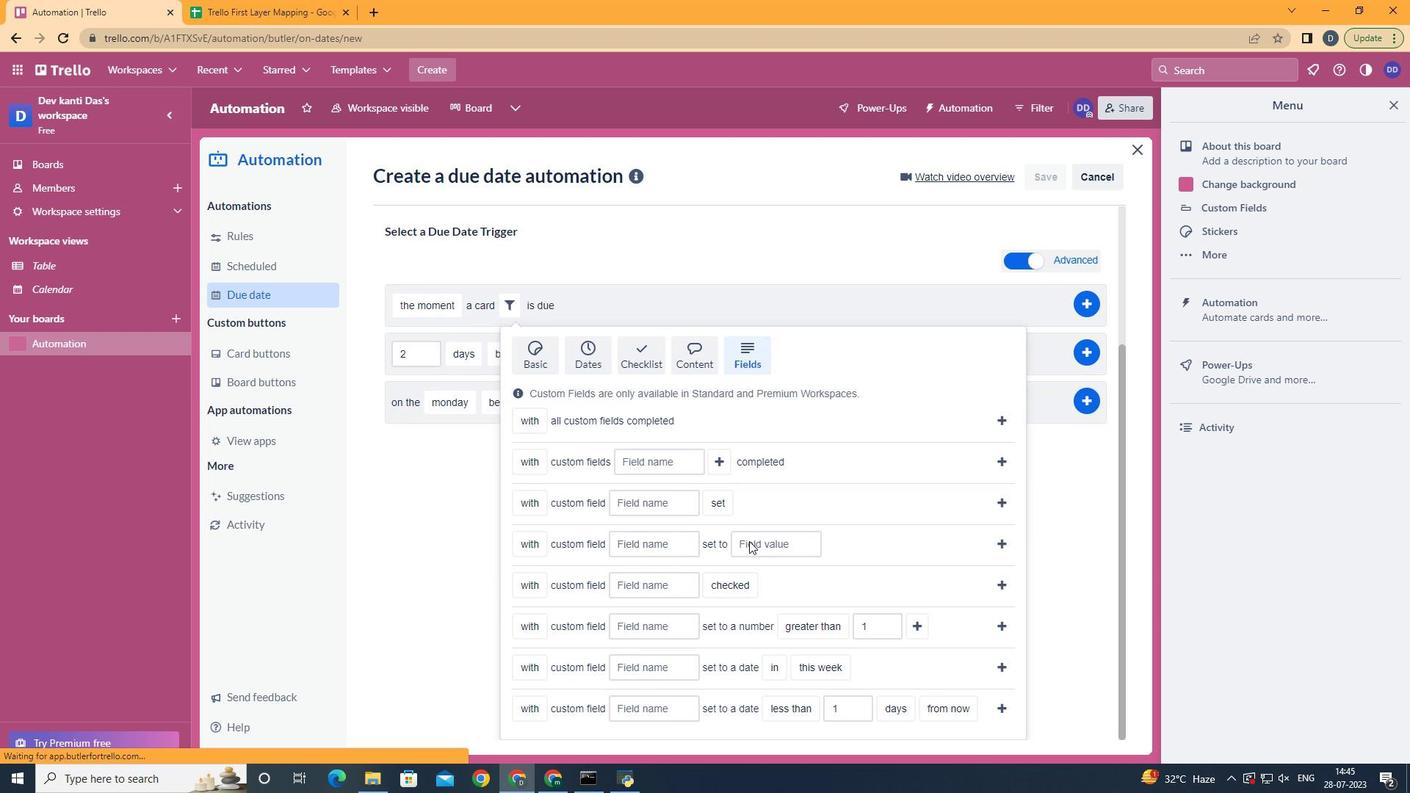 
Action: Mouse moved to (533, 688)
Screenshot: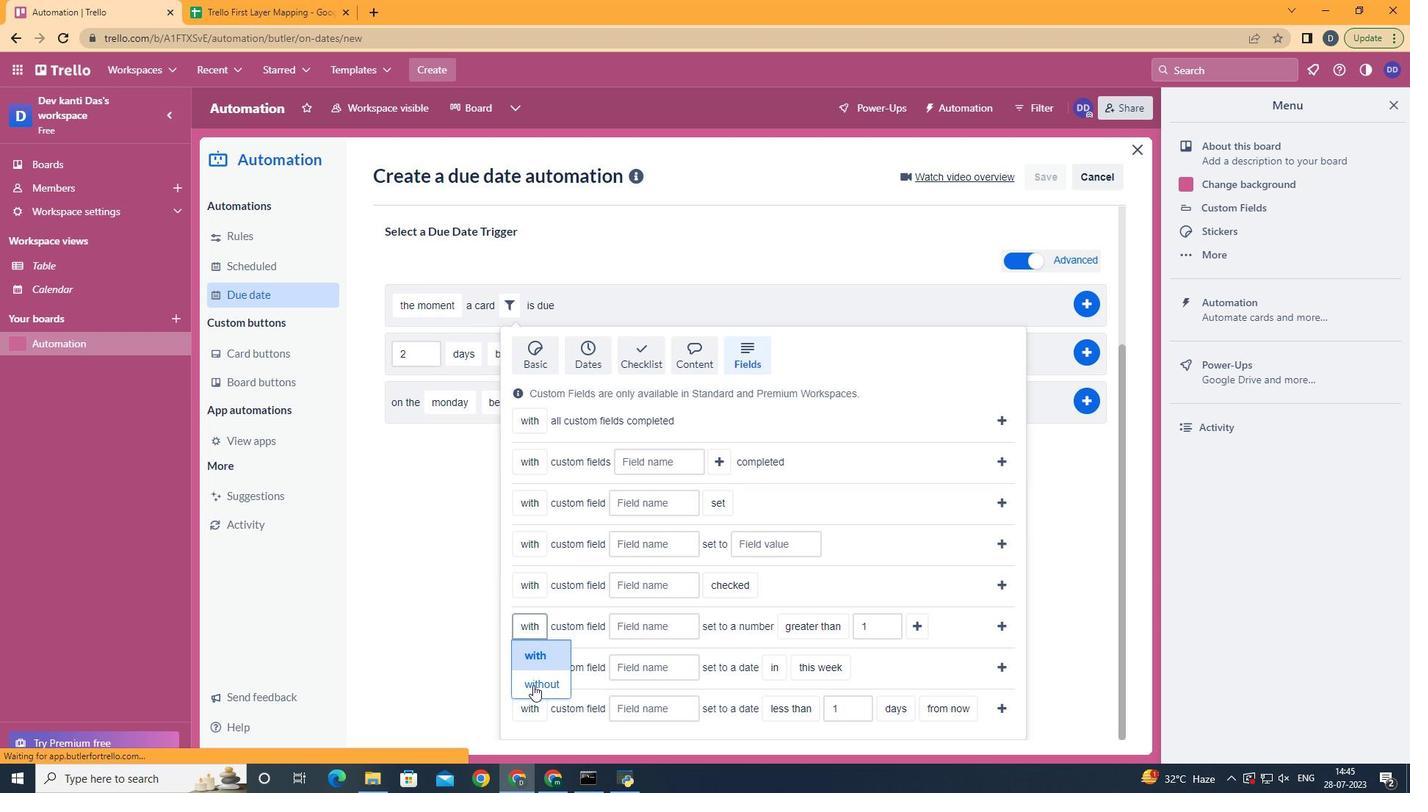 
Action: Mouse pressed left at (533, 688)
Screenshot: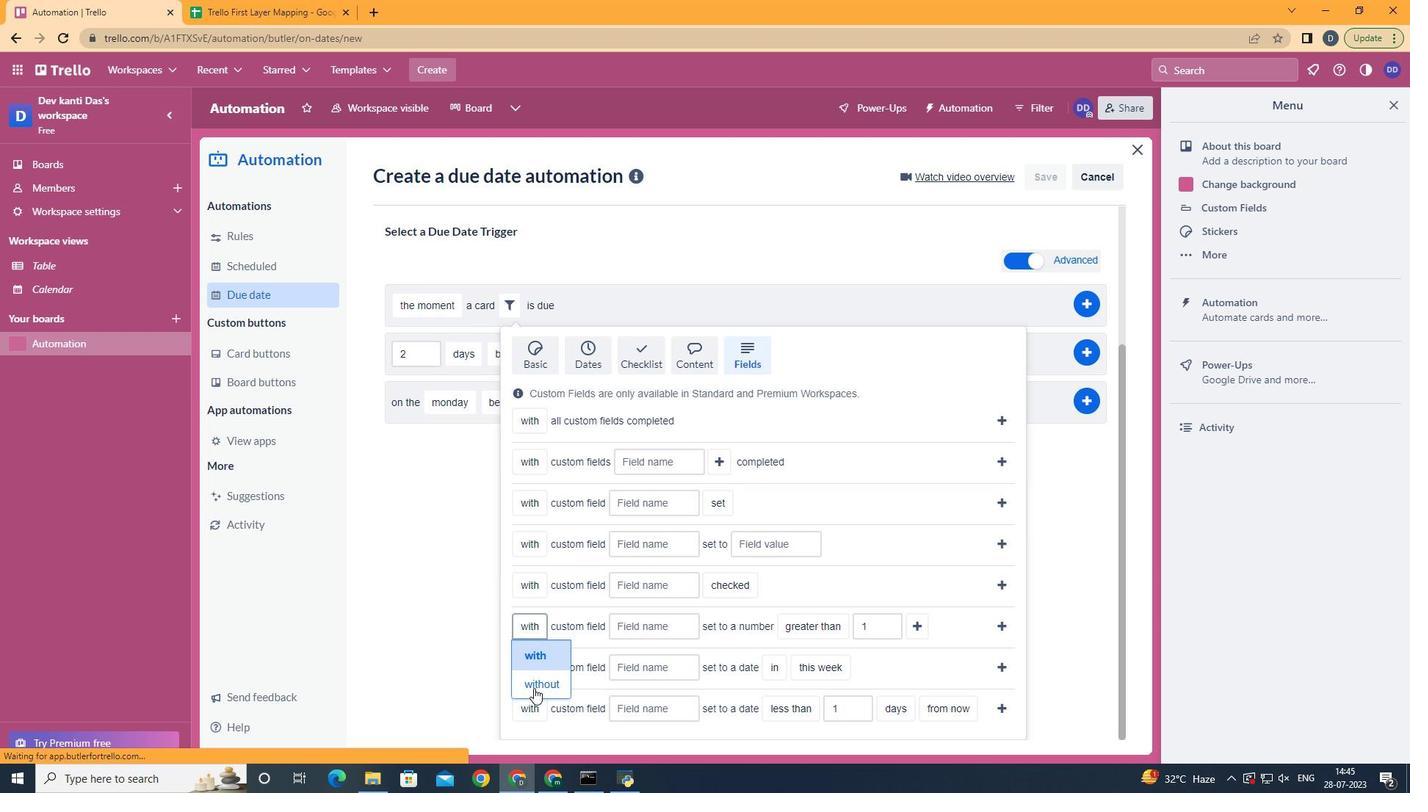 
Action: Mouse moved to (663, 633)
Screenshot: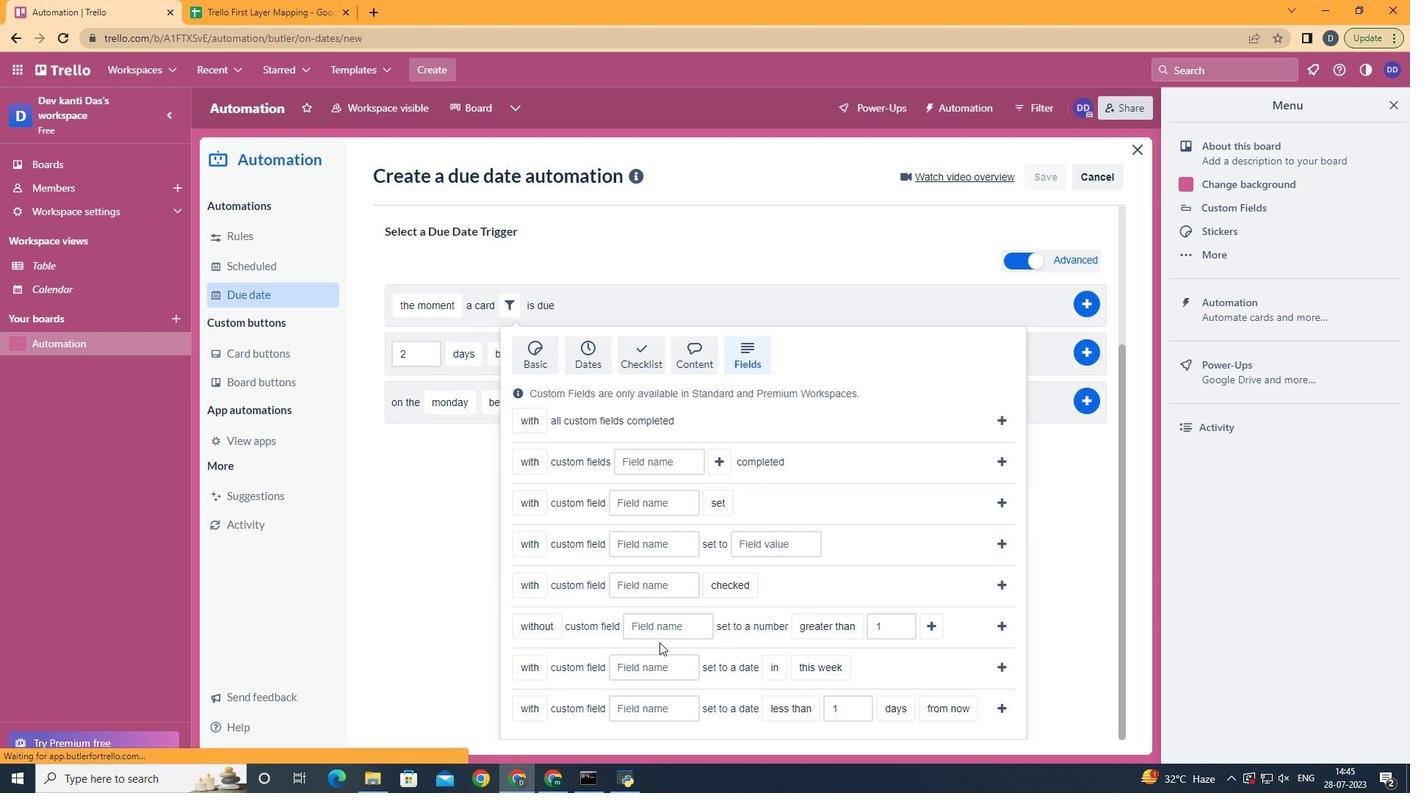 
Action: Mouse pressed left at (663, 633)
Screenshot: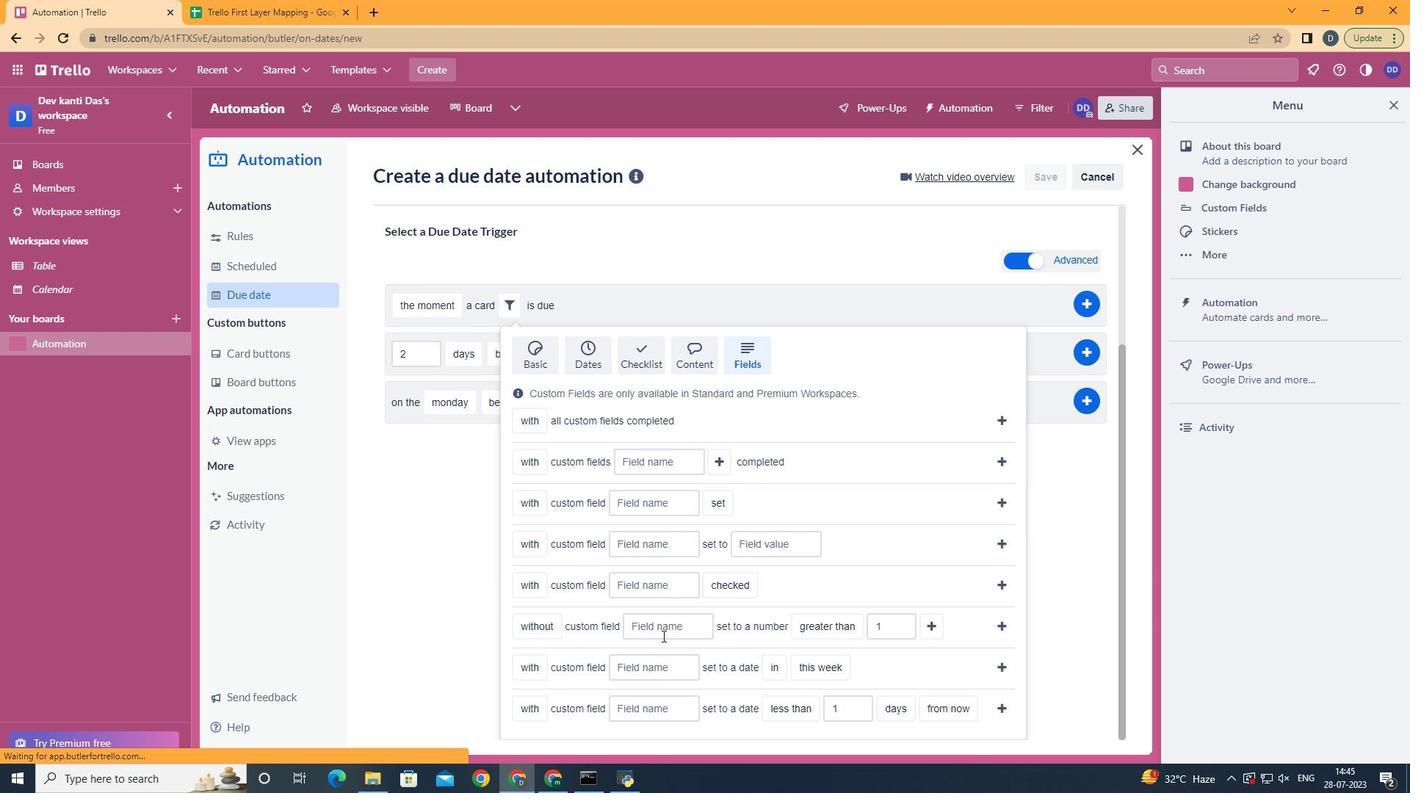
Action: Key pressed <Key.shift>Resume
Screenshot: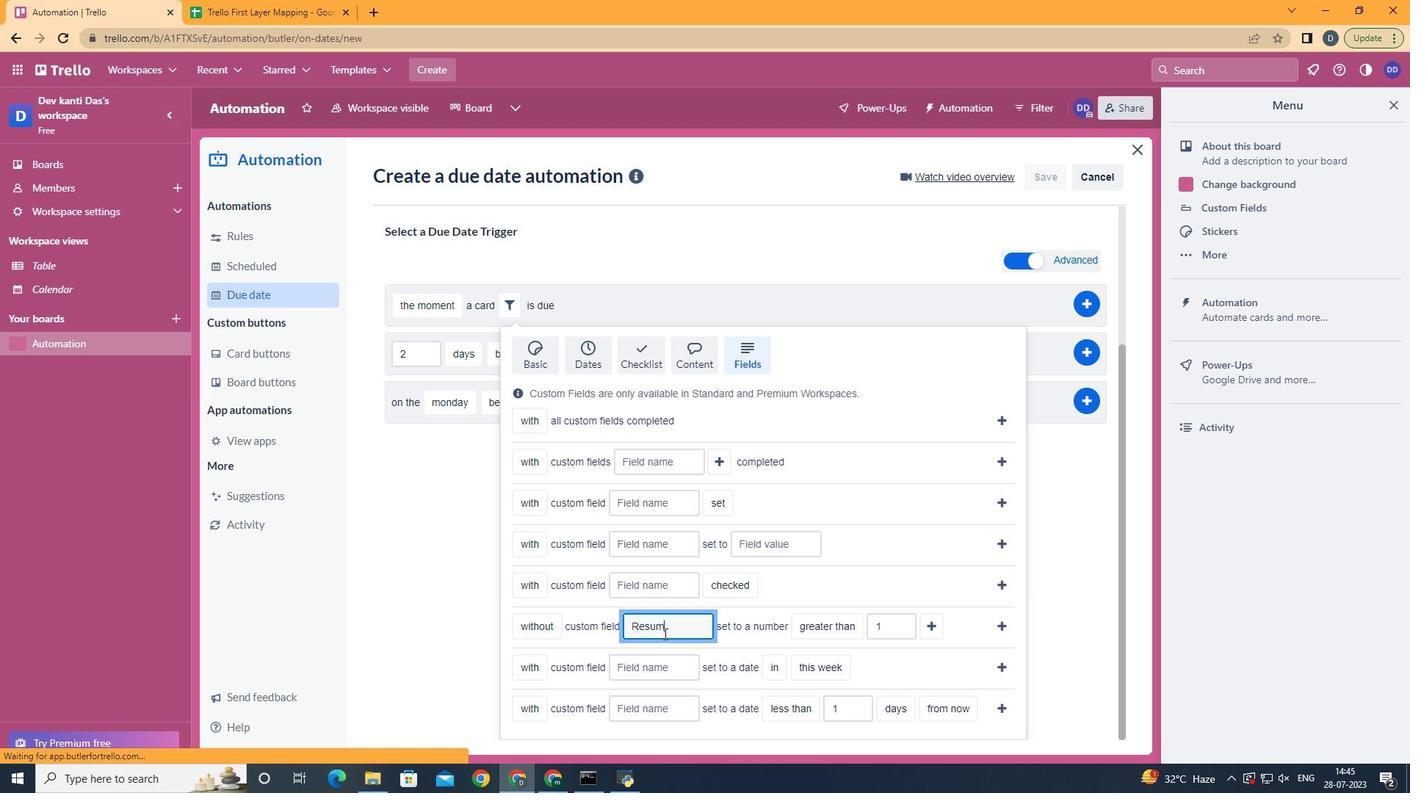 
Action: Mouse moved to (846, 605)
Screenshot: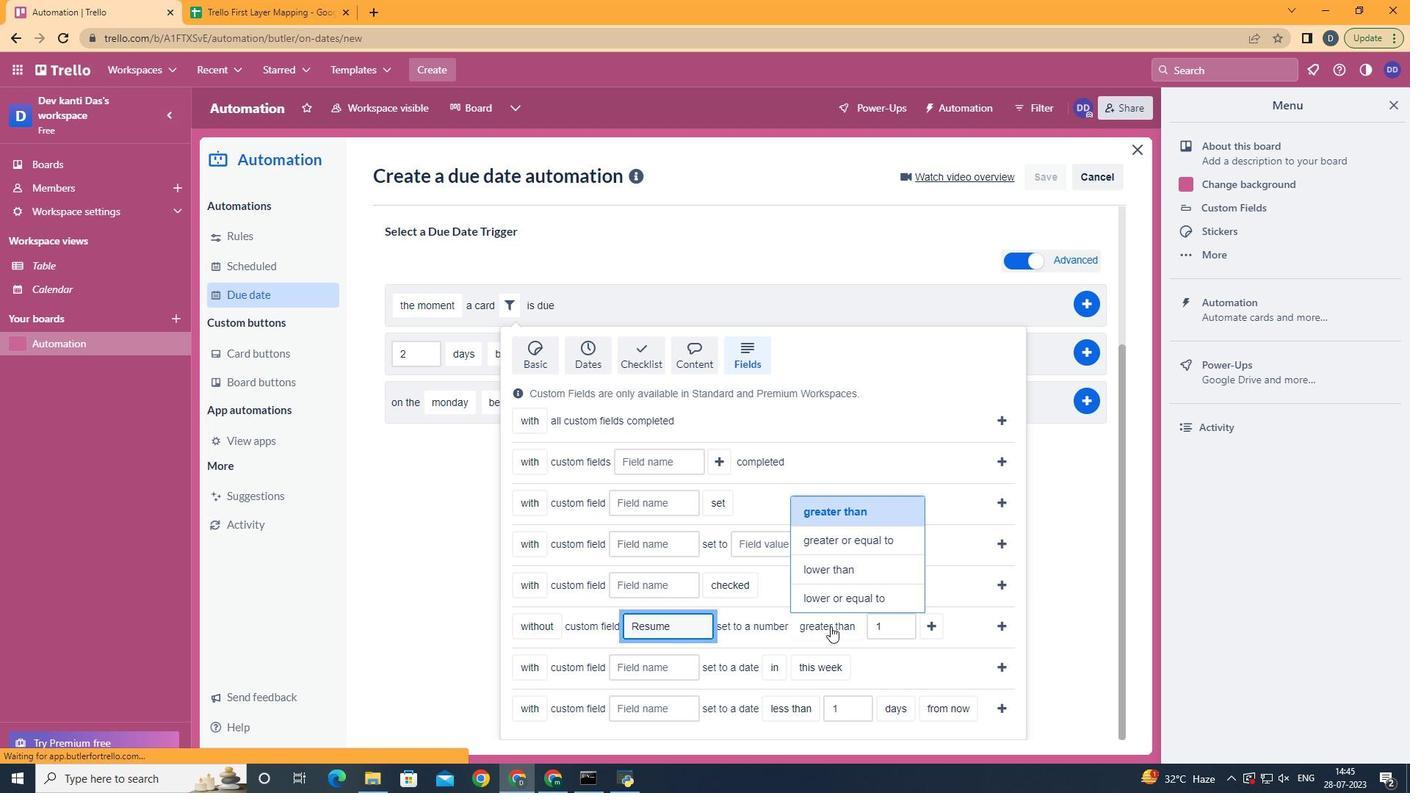 
Action: Mouse pressed left at (846, 605)
Screenshot: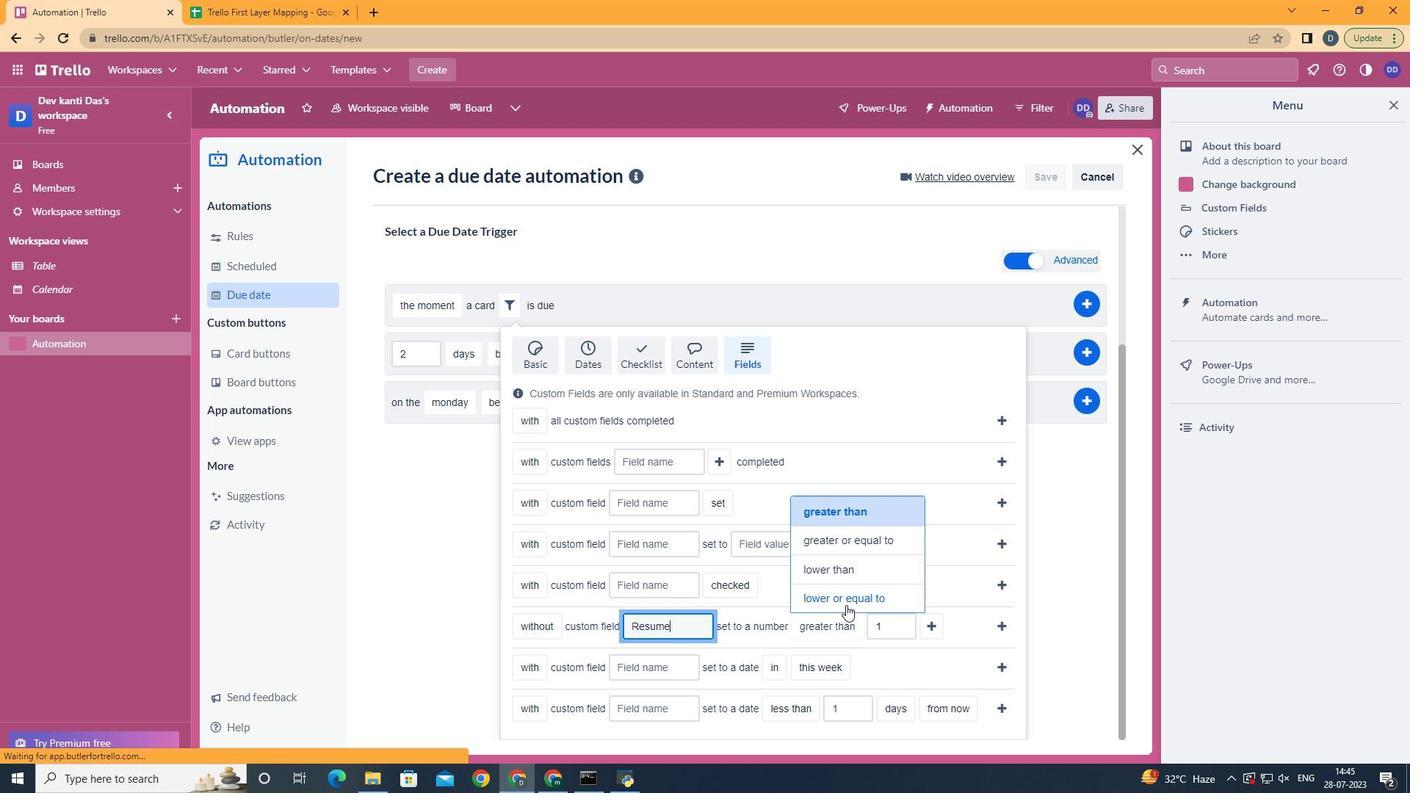 
Action: Mouse moved to (945, 630)
Screenshot: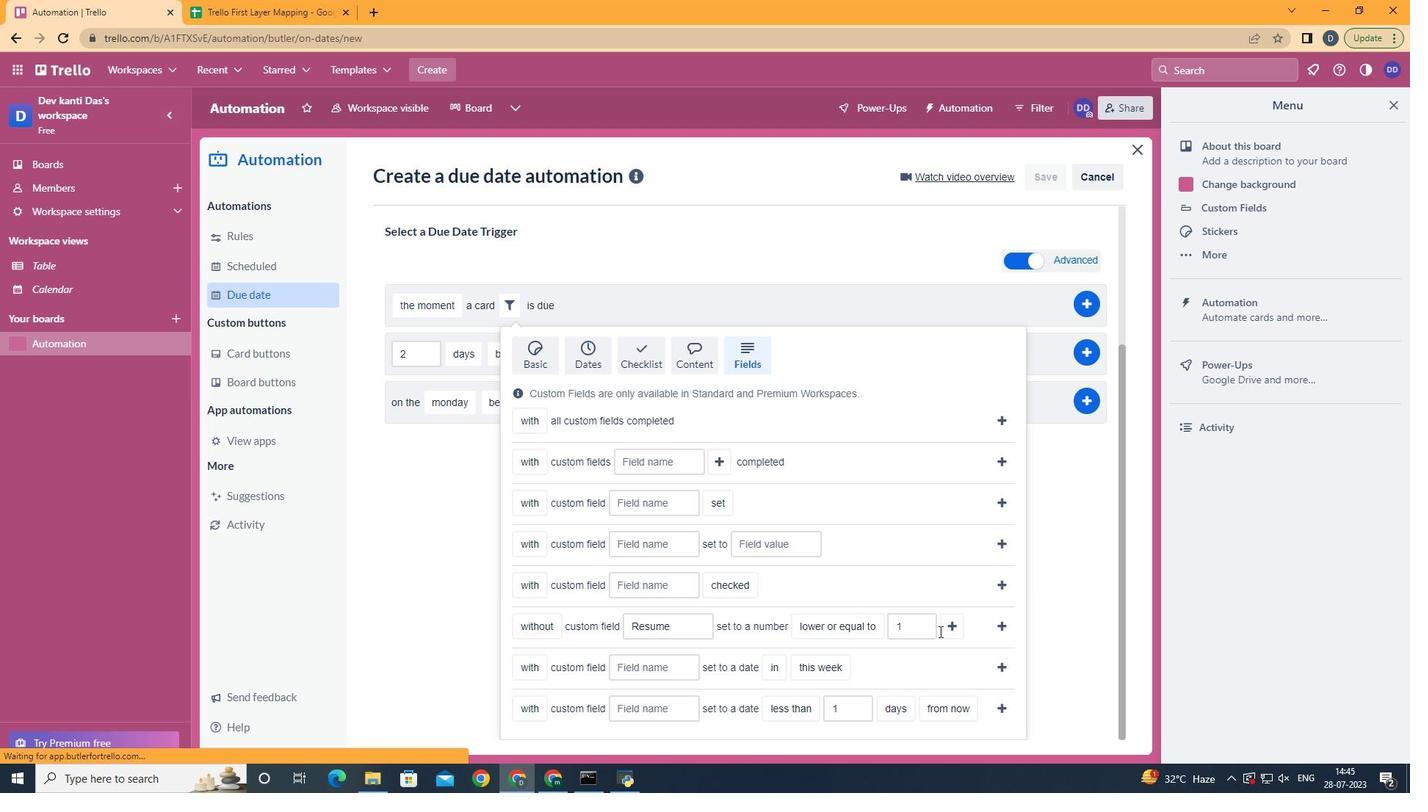 
Action: Mouse pressed left at (945, 630)
Screenshot: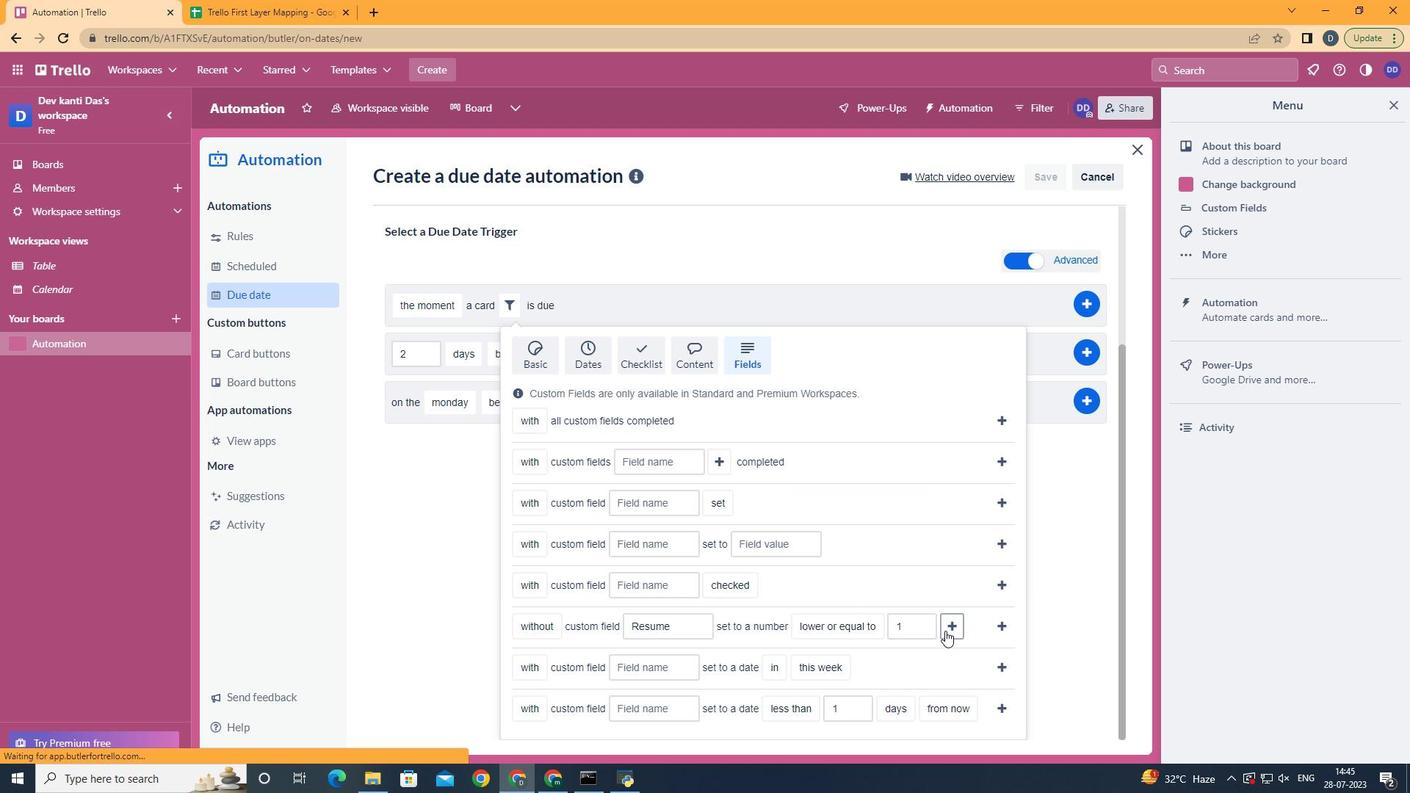 
Action: Mouse moved to (597, 602)
Screenshot: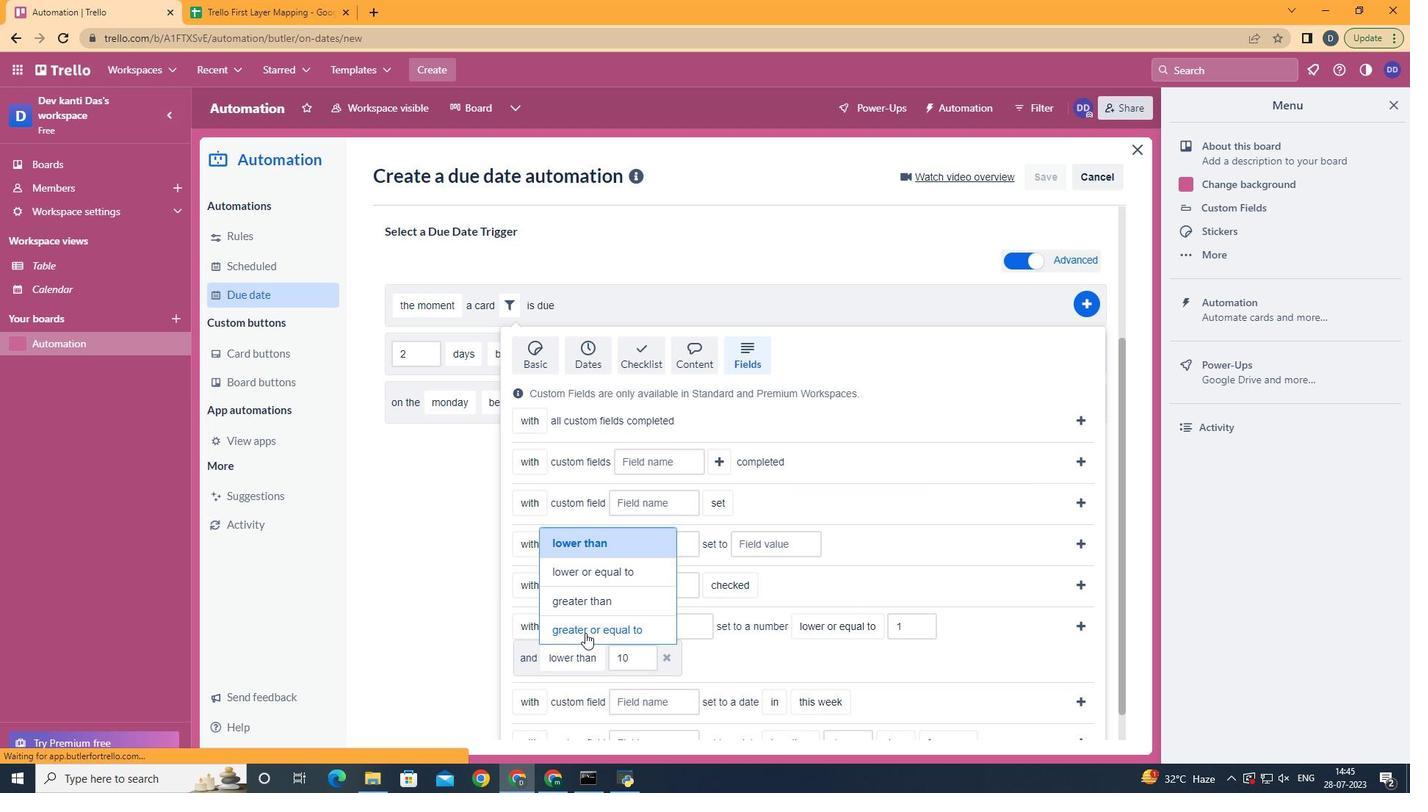 
Action: Mouse pressed left at (597, 602)
Screenshot: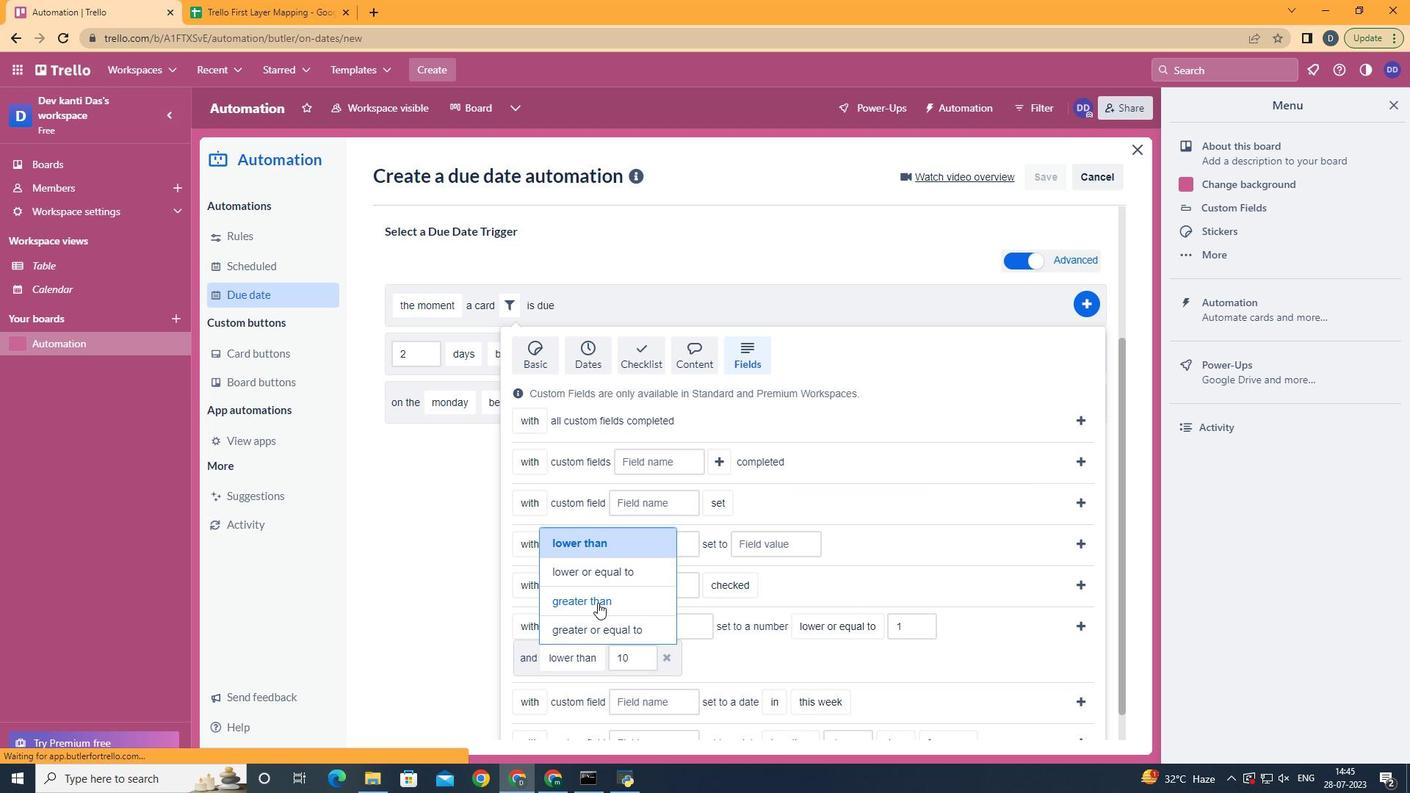 
Action: Mouse moved to (1081, 625)
Screenshot: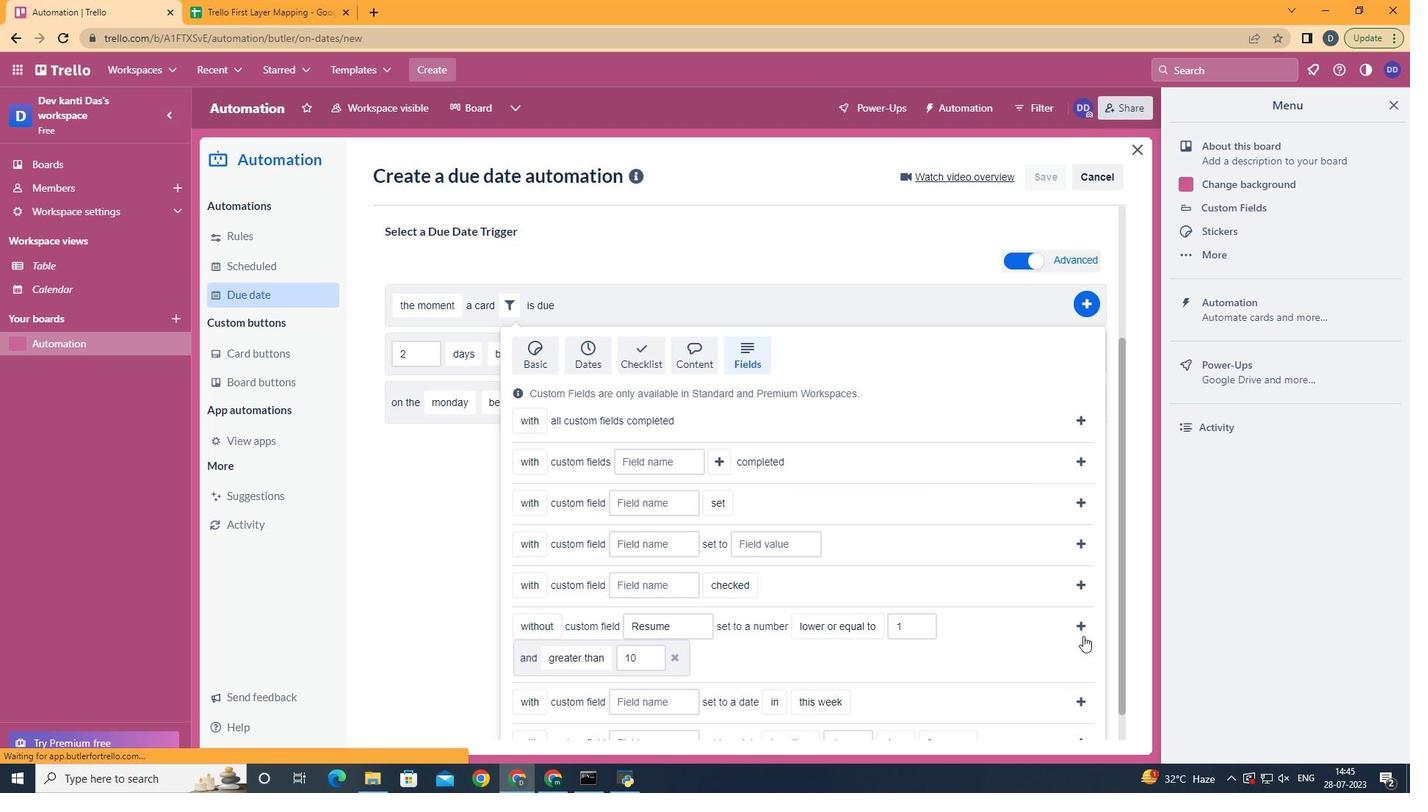 
Action: Mouse pressed left at (1081, 625)
Screenshot: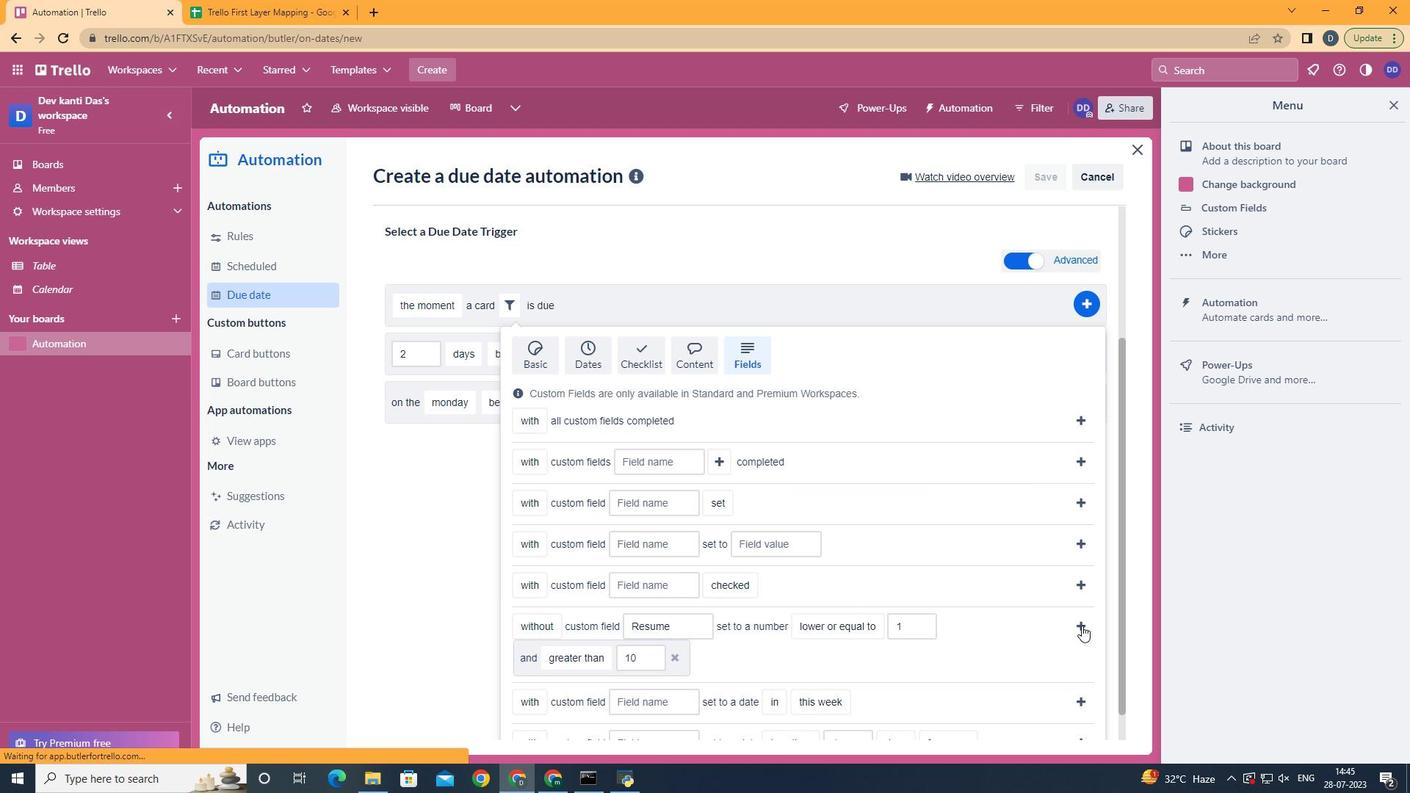 
Action: Mouse moved to (907, 508)
Screenshot: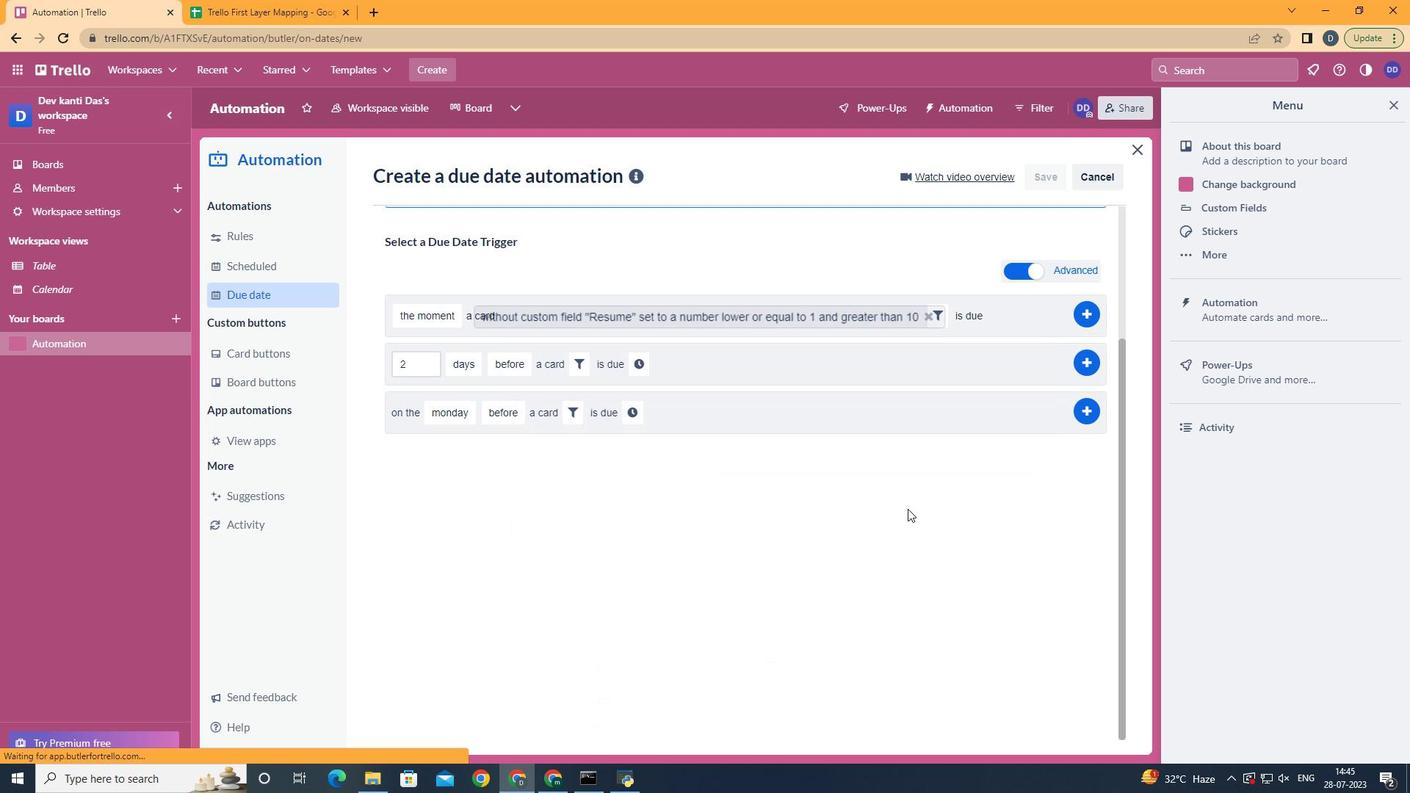 
